 Task: Log work in the project AgileHive for the issue 'Develop a new tool for automated testing of web application security vulnerabilities and penetration testing' spent time as '5w 3d 18h 55m' and remaining time as '2w 3d 3h 57m' and add a flag. Now add the issue to the epic 'IT Access Management'. Log work in the project AgileHive for the issue 'Upgrade the server infrastructure of a web application to improve performance and reliability' spent time as '3w 3d 17h 31m' and remaining time as '2w 1d 4h 50m' and clone the issue. Now add the issue to the epic 'Cloud migration'
Action: Mouse moved to (240, 76)
Screenshot: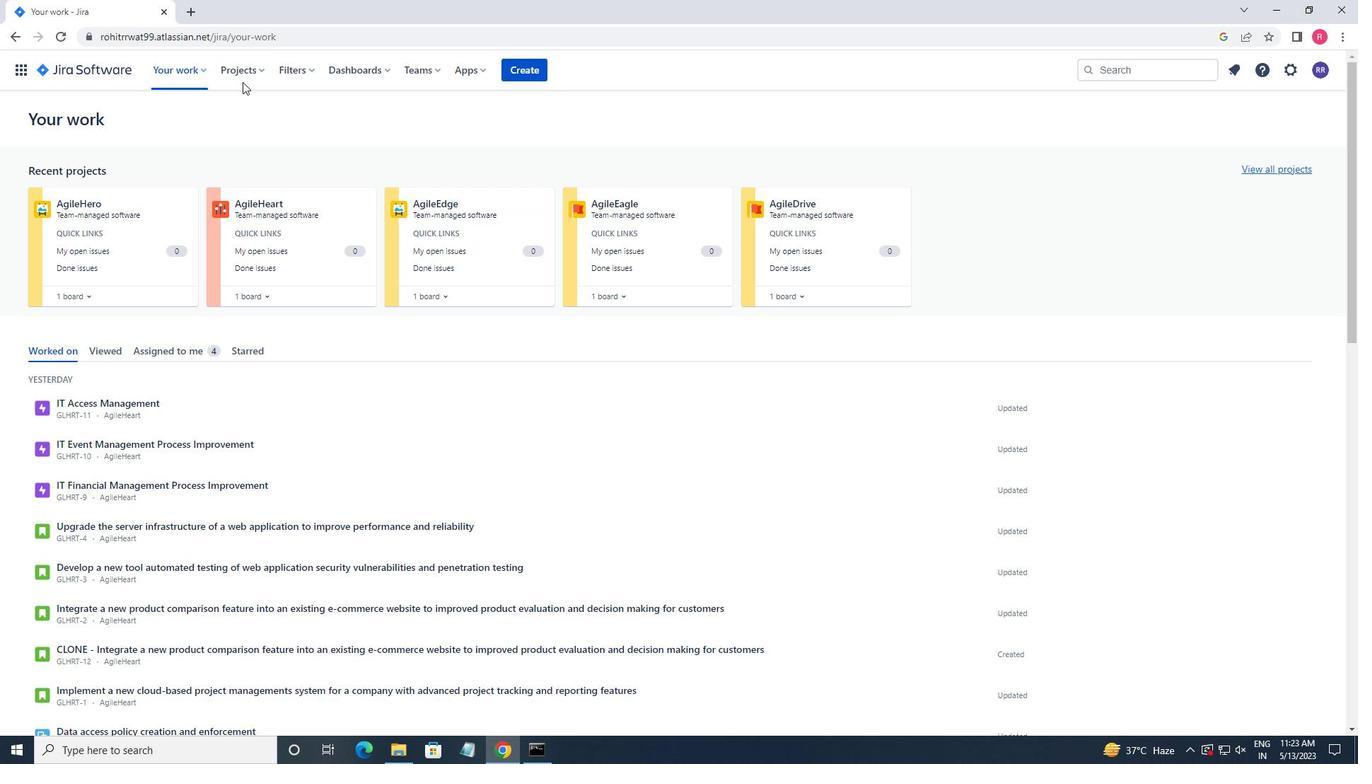 
Action: Mouse pressed left at (240, 76)
Screenshot: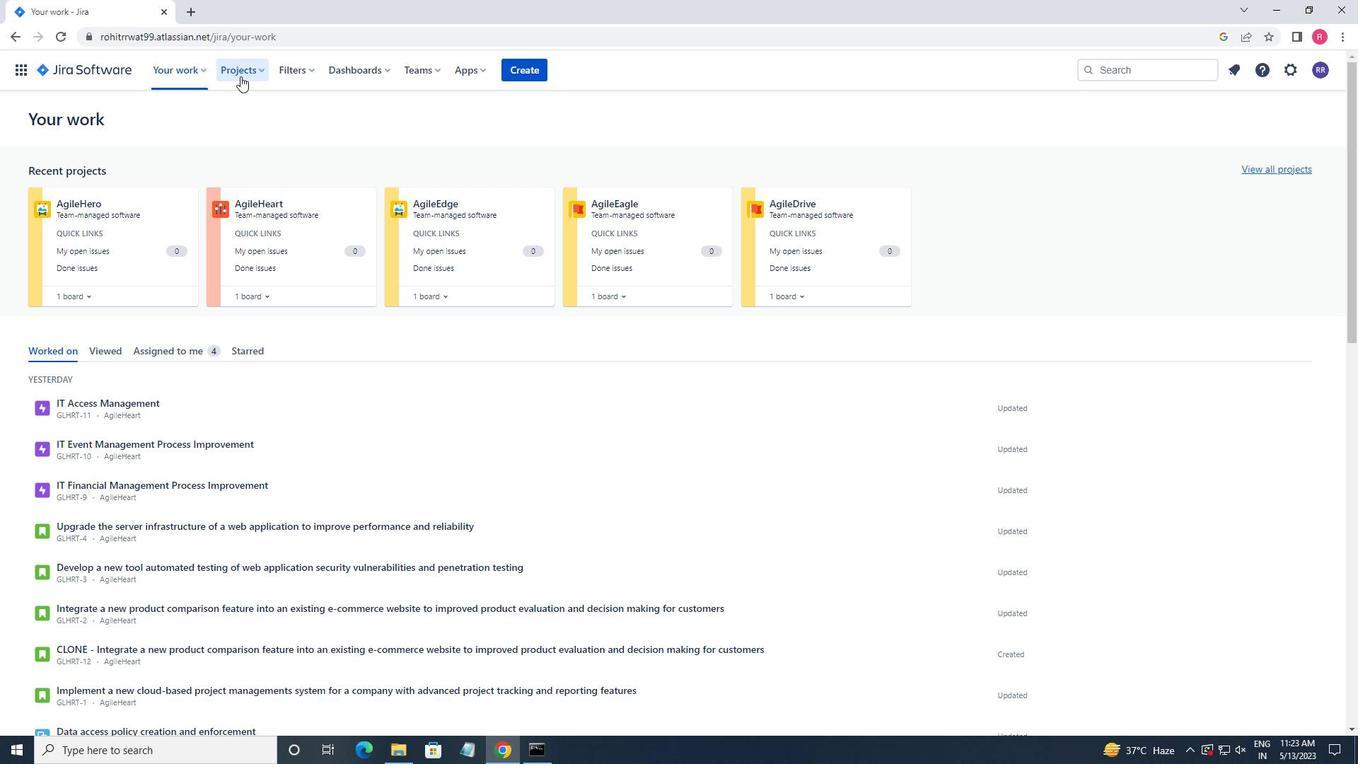 
Action: Mouse moved to (274, 133)
Screenshot: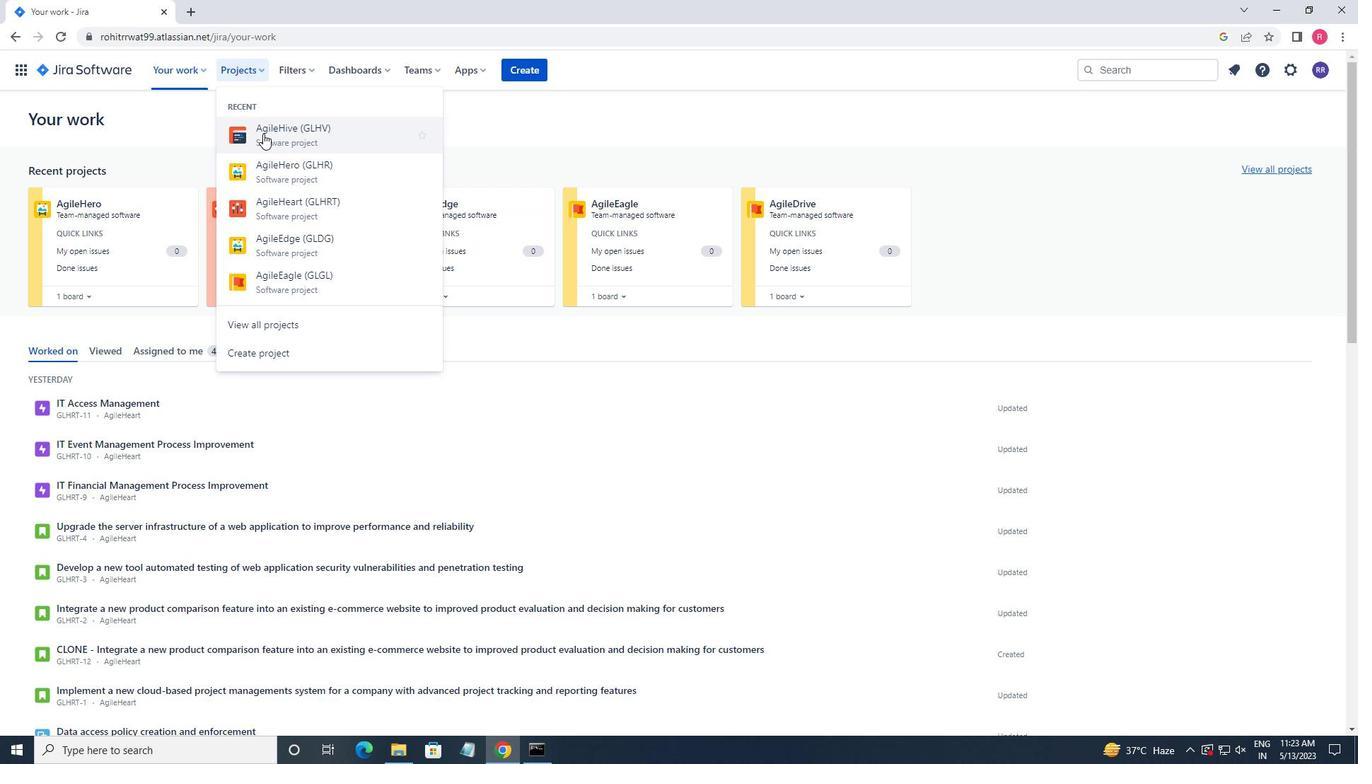 
Action: Mouse pressed left at (274, 133)
Screenshot: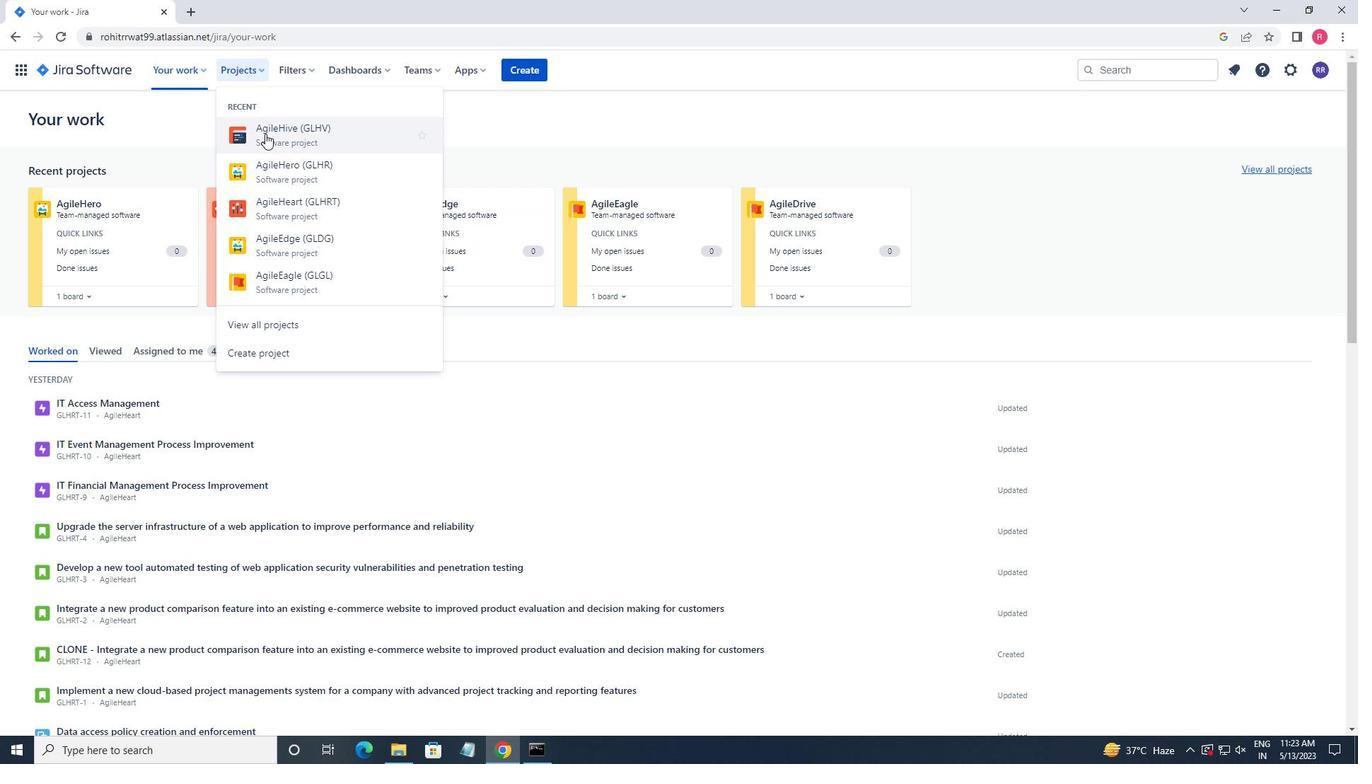 
Action: Mouse moved to (70, 222)
Screenshot: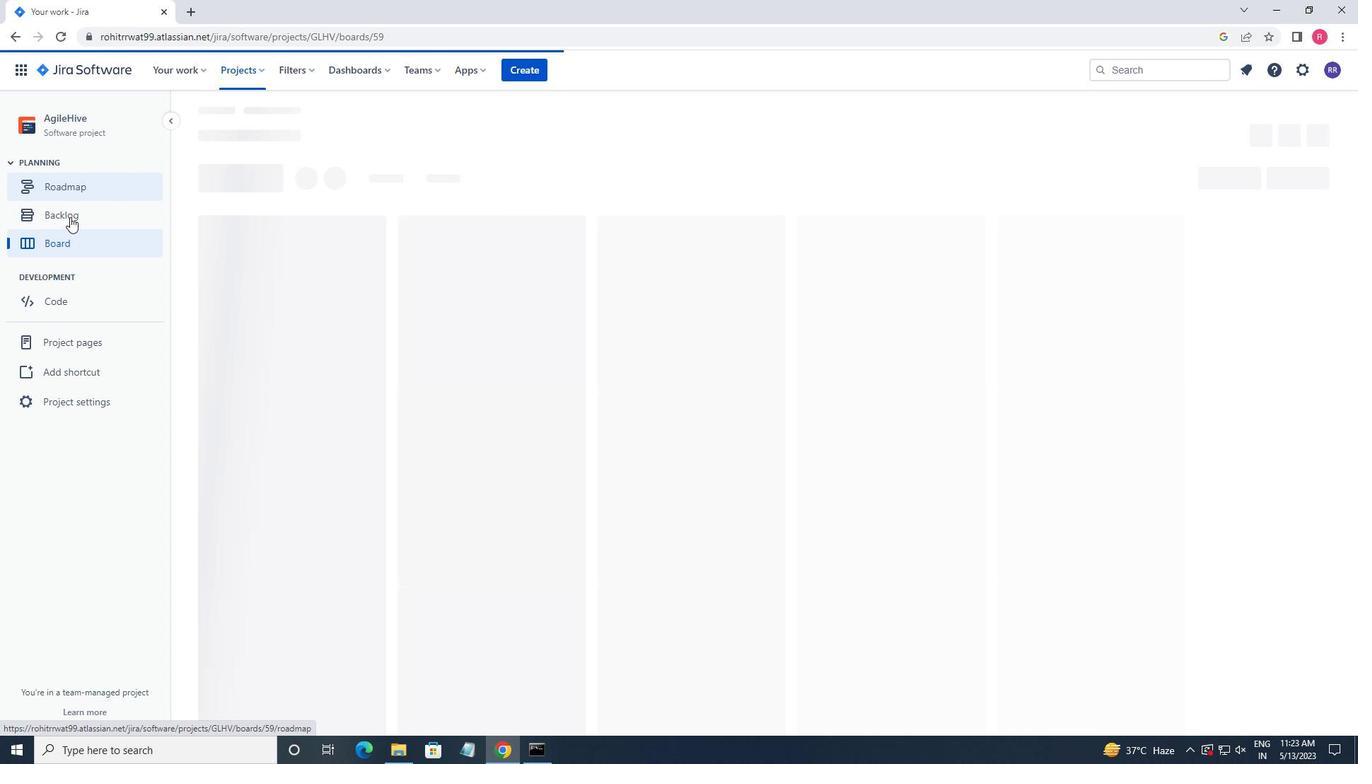 
Action: Mouse pressed left at (70, 222)
Screenshot: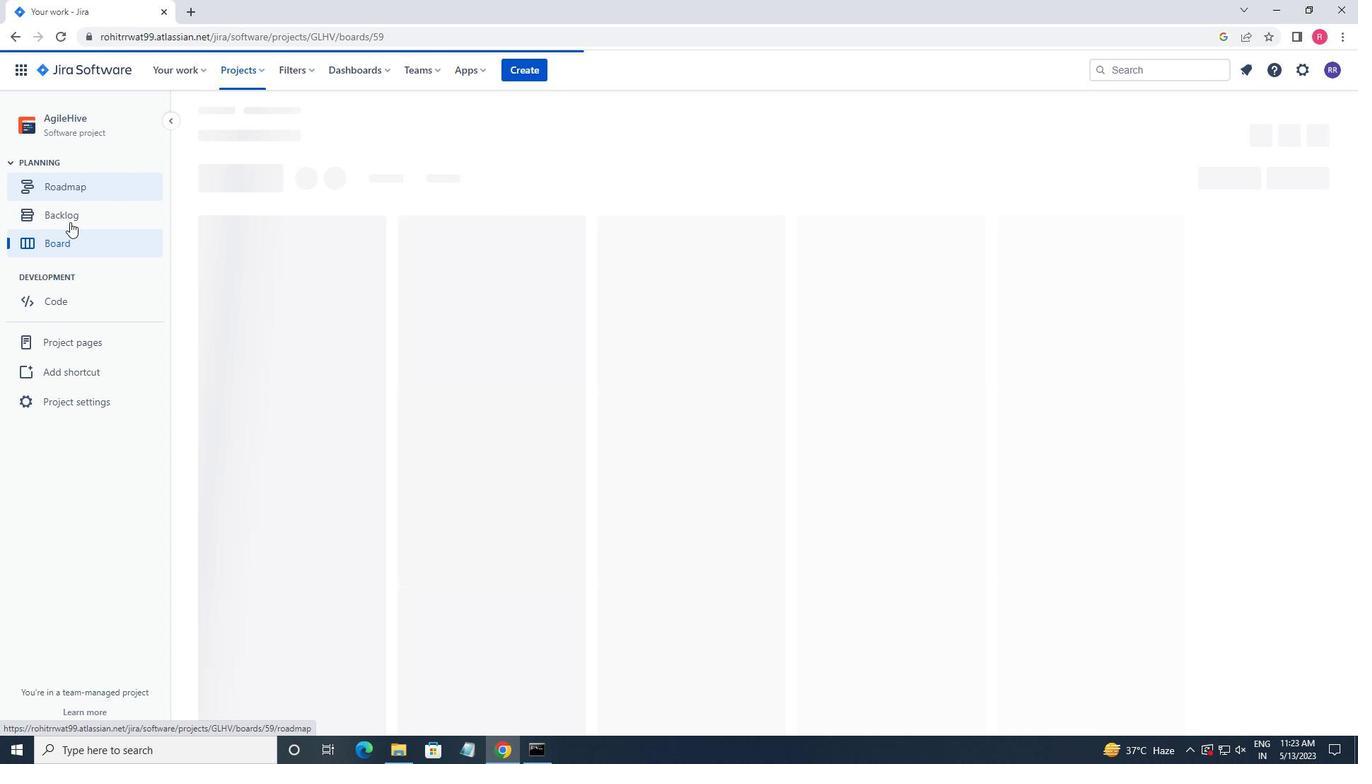 
Action: Mouse moved to (622, 377)
Screenshot: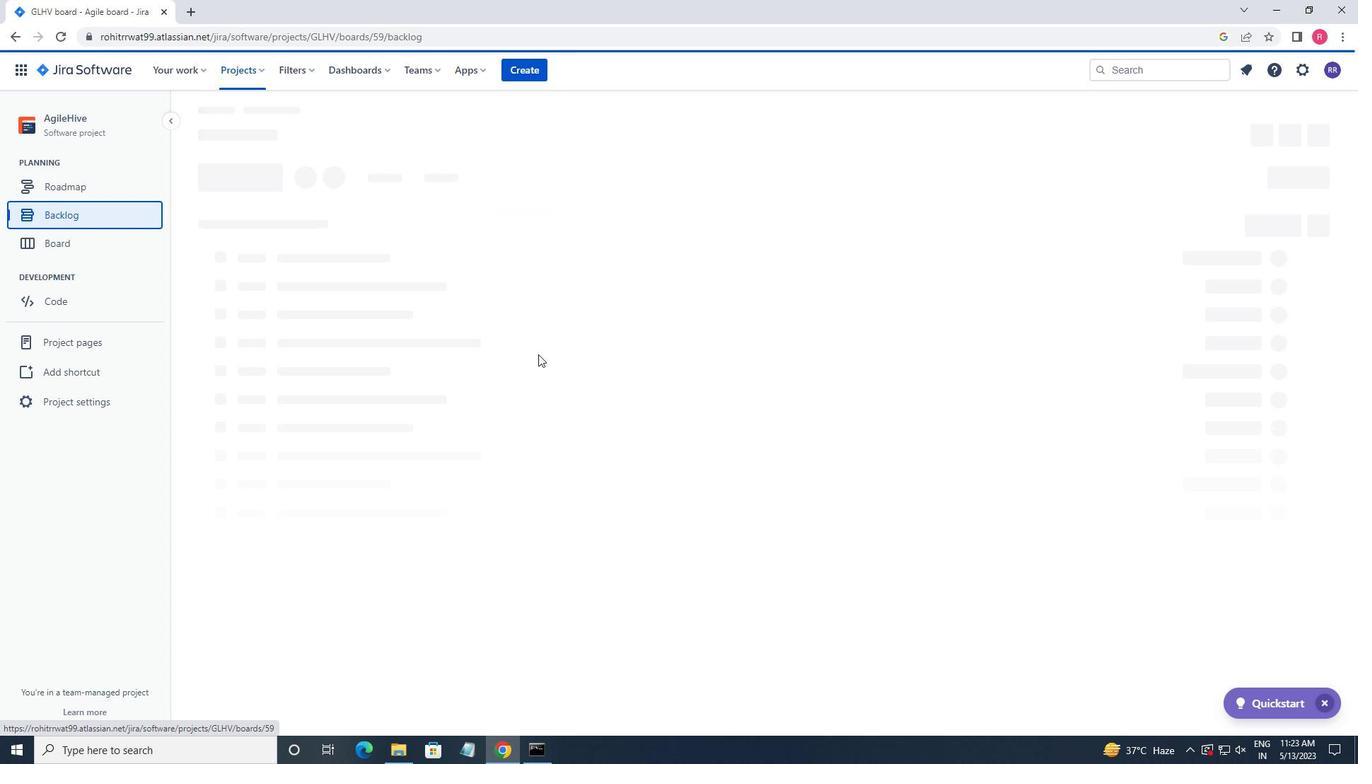 
Action: Mouse scrolled (622, 376) with delta (0, 0)
Screenshot: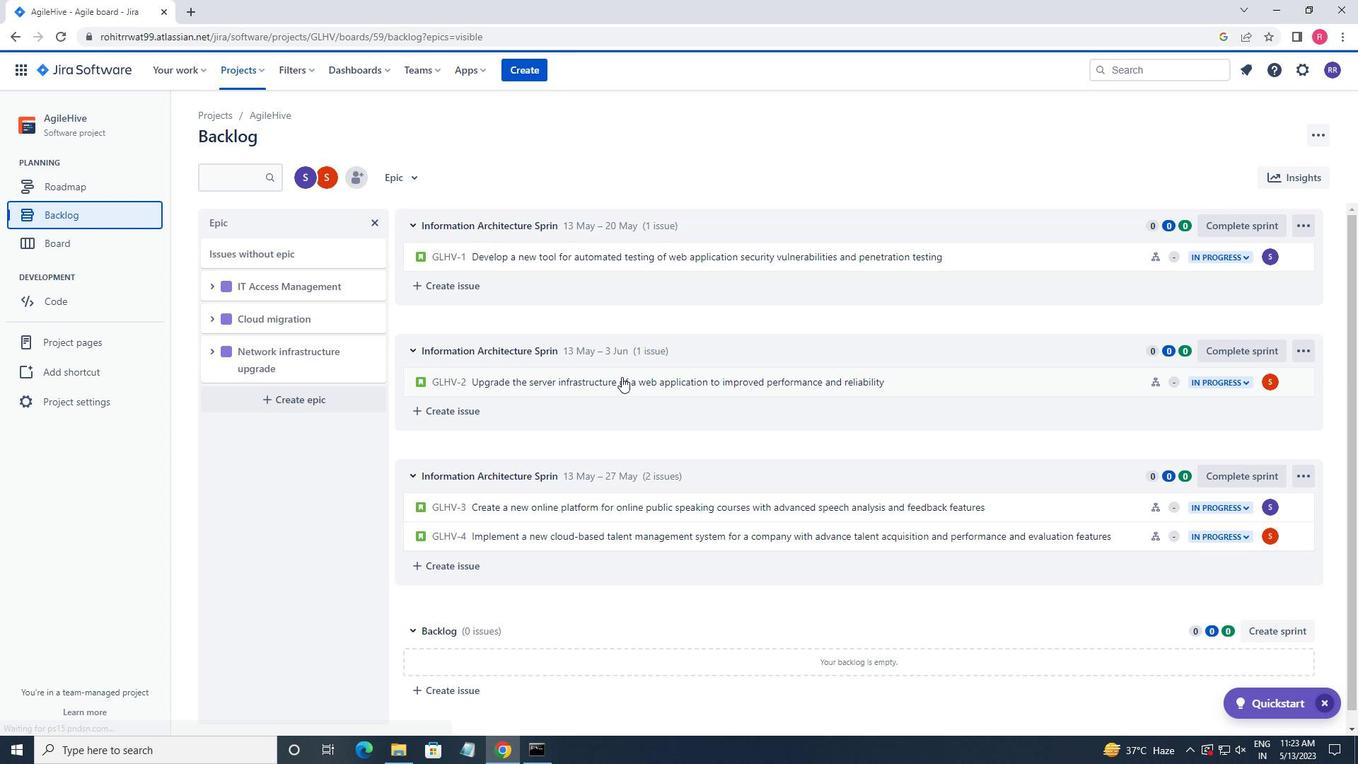 
Action: Mouse scrolled (622, 376) with delta (0, 0)
Screenshot: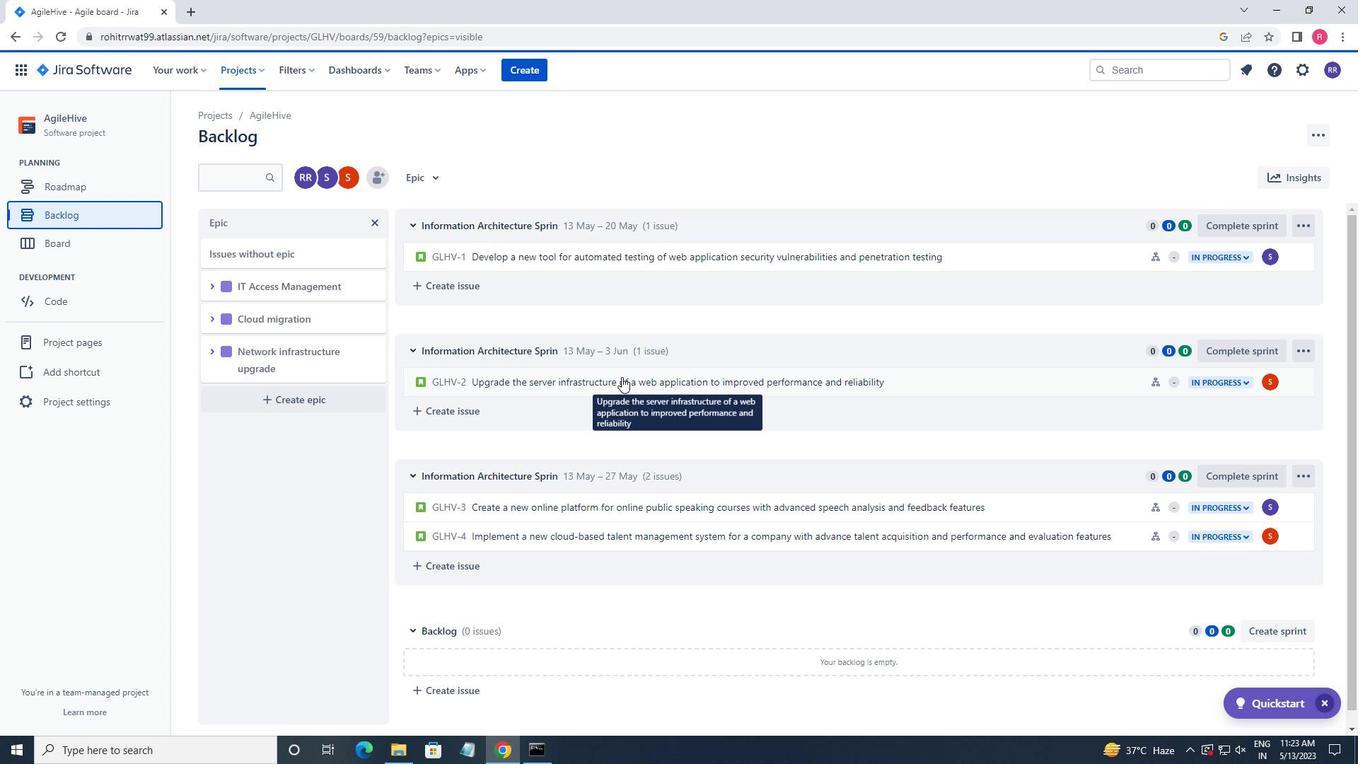 
Action: Mouse scrolled (622, 376) with delta (0, 0)
Screenshot: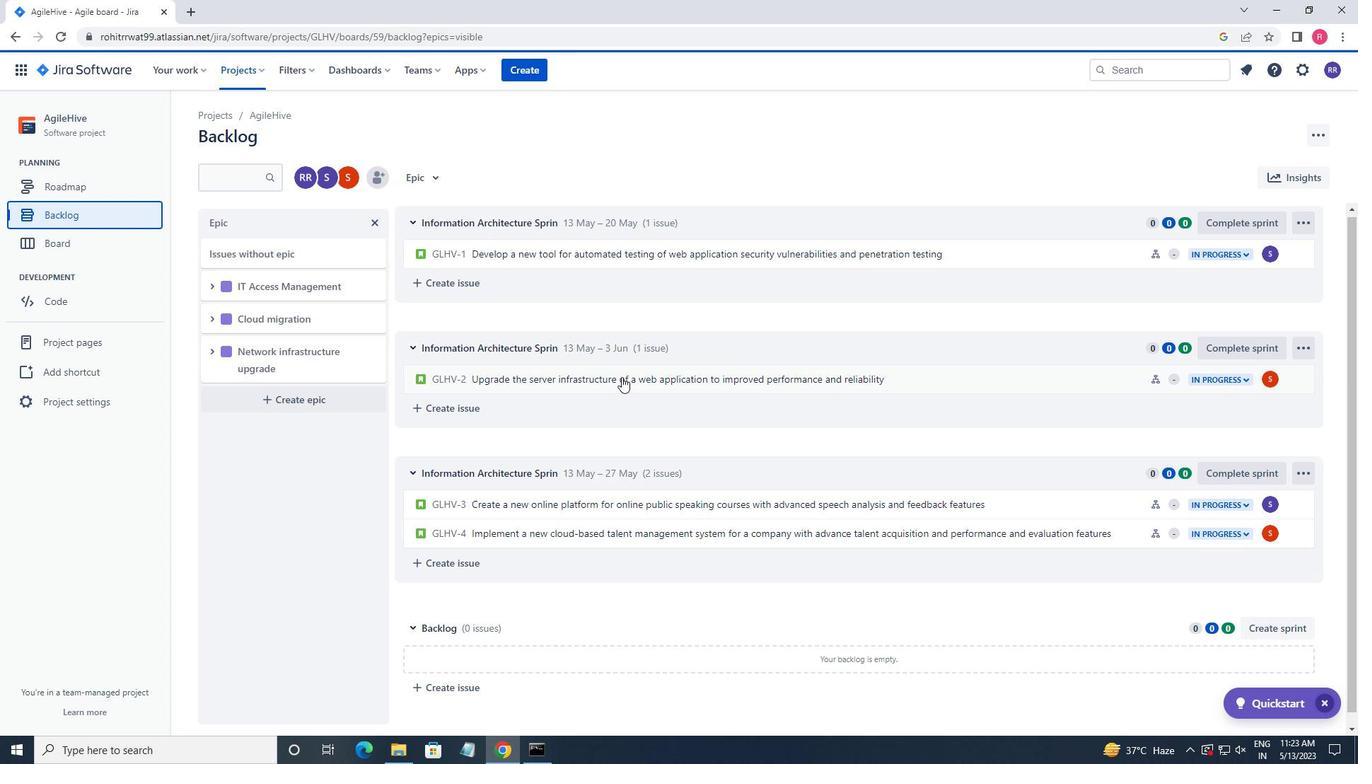 
Action: Mouse scrolled (622, 376) with delta (0, 0)
Screenshot: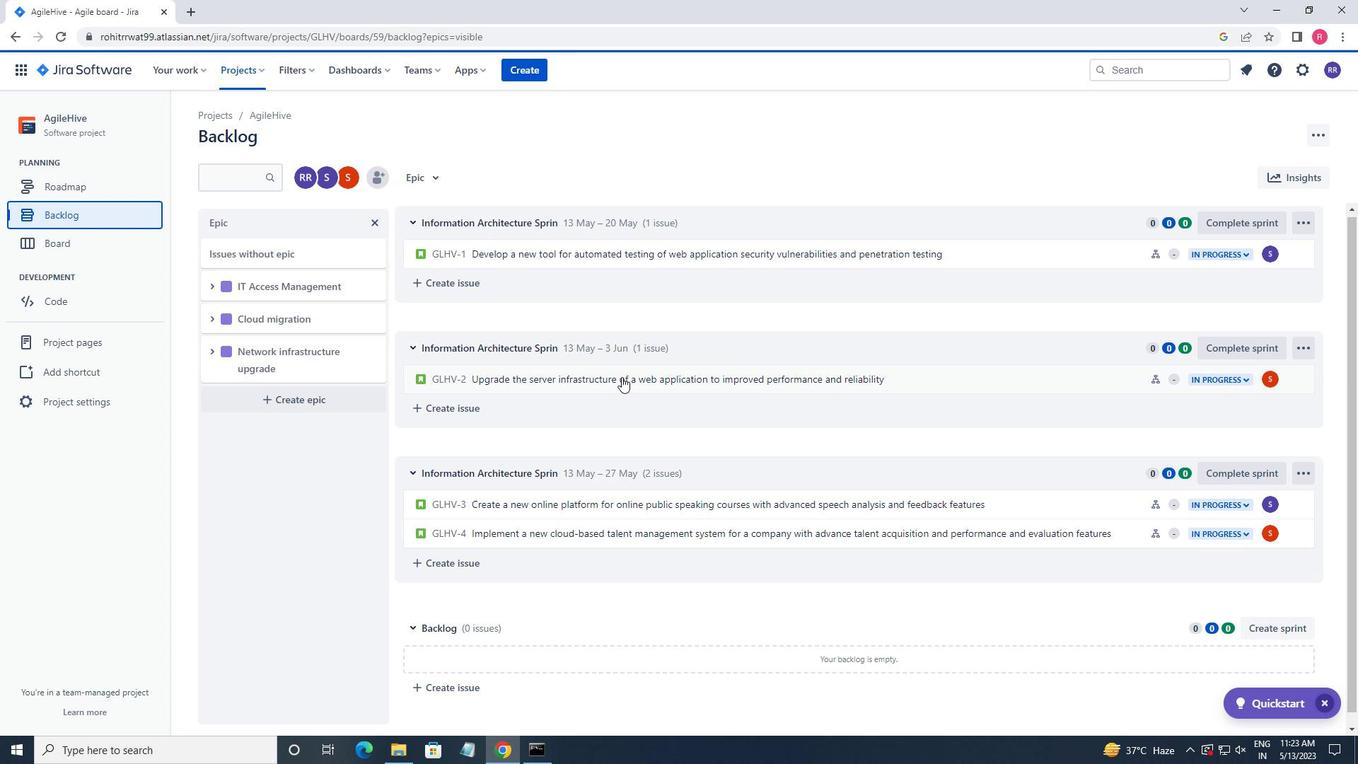 
Action: Mouse scrolled (622, 376) with delta (0, 0)
Screenshot: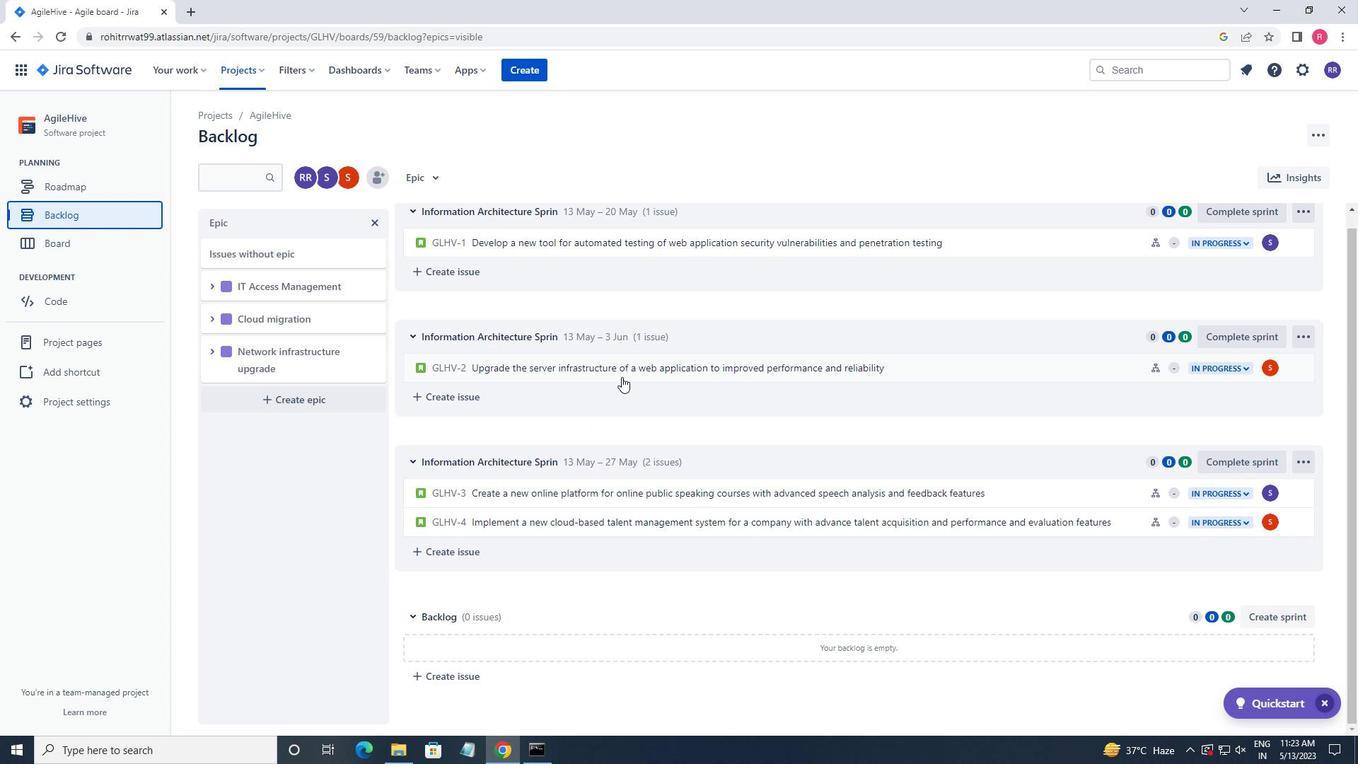 
Action: Mouse scrolled (622, 376) with delta (0, 0)
Screenshot: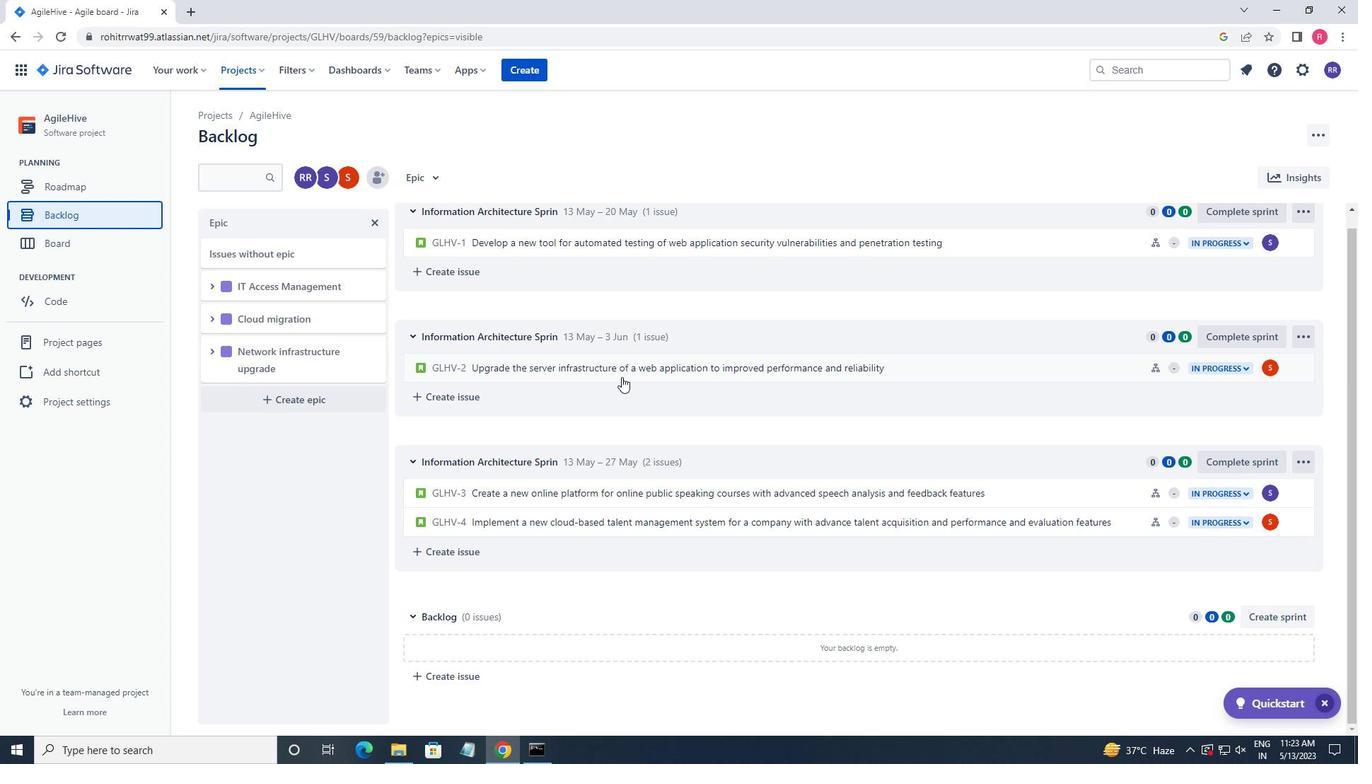 
Action: Mouse moved to (1084, 249)
Screenshot: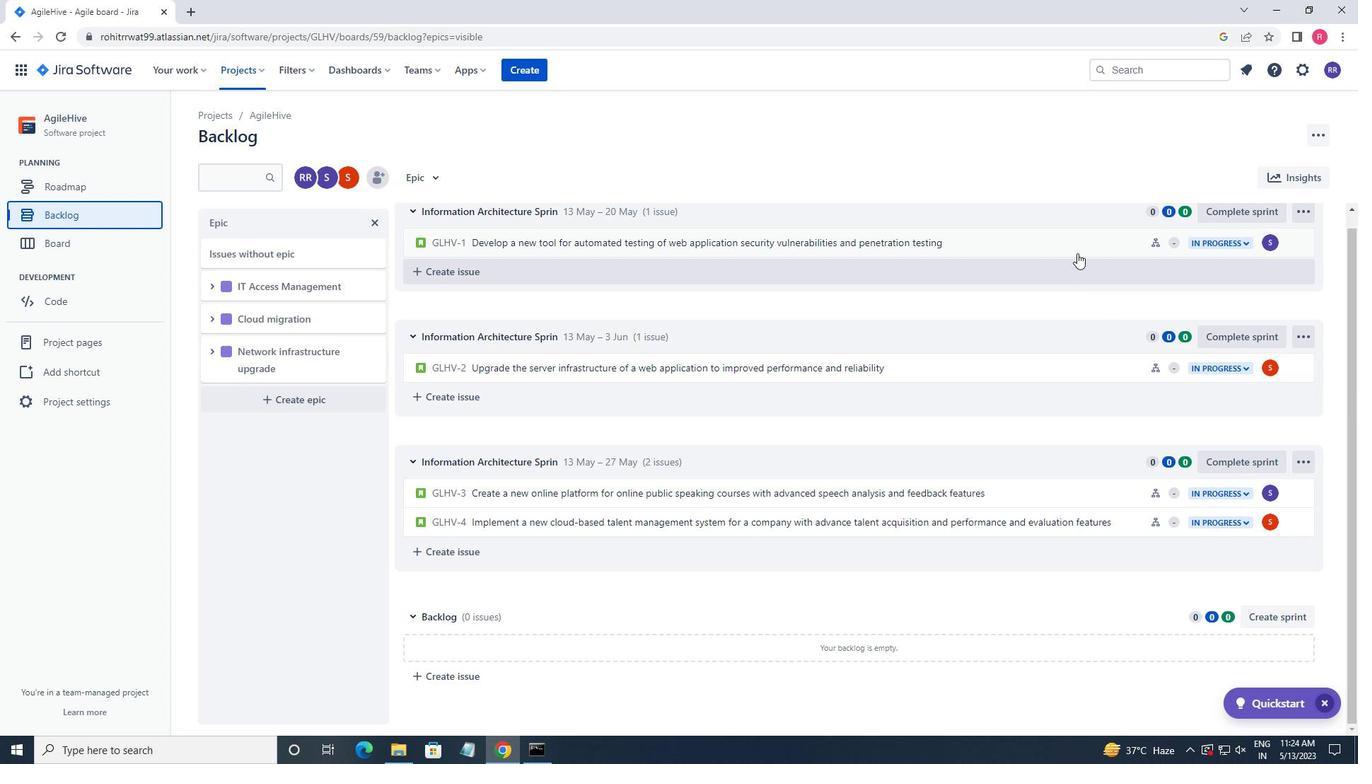 
Action: Mouse pressed left at (1084, 249)
Screenshot: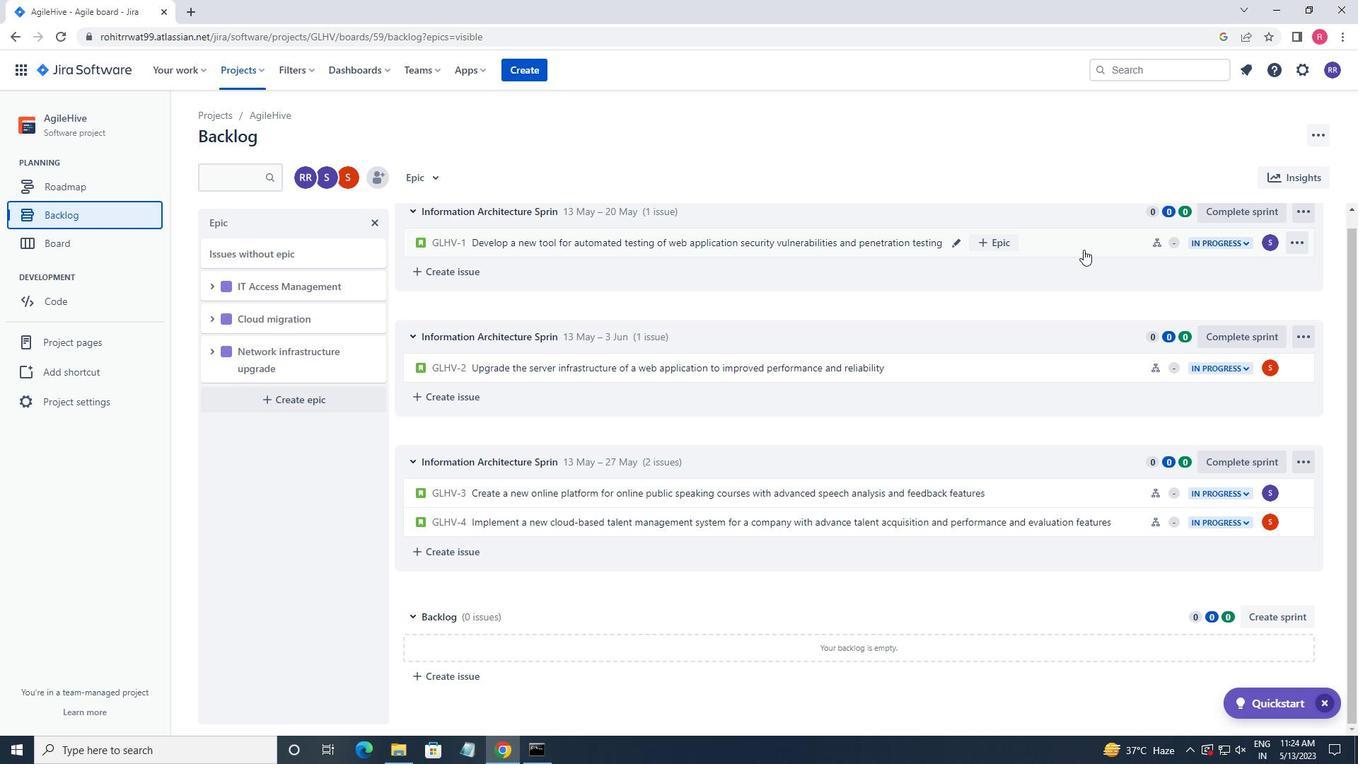 
Action: Mouse moved to (1289, 218)
Screenshot: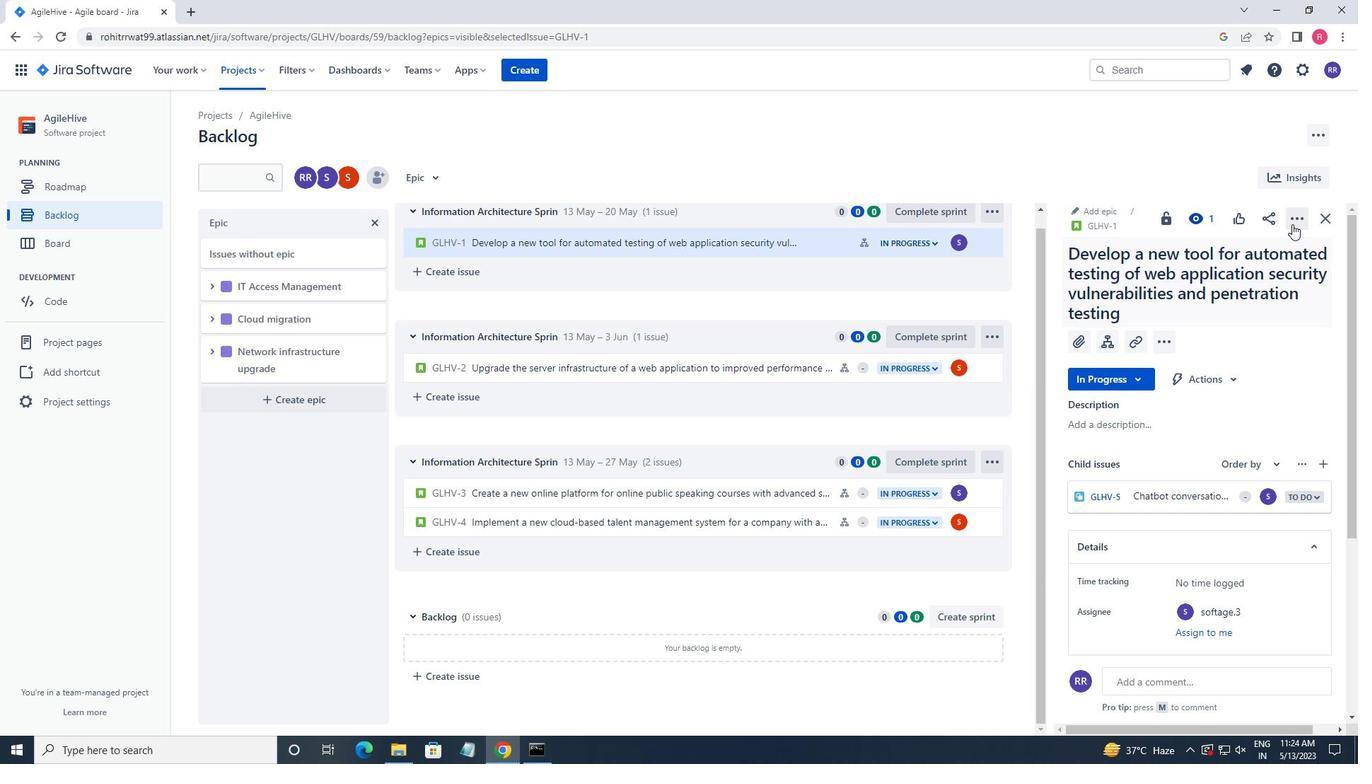 
Action: Mouse pressed left at (1289, 218)
Screenshot: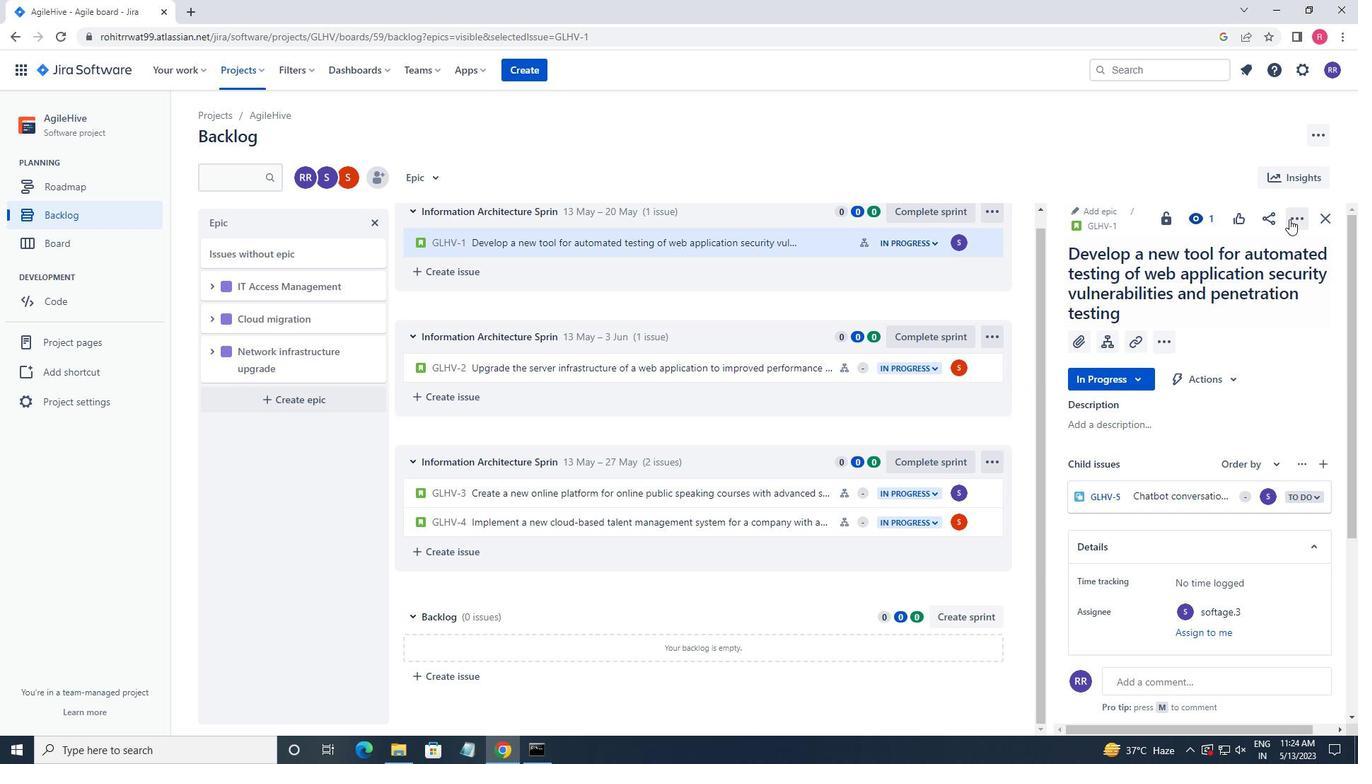 
Action: Mouse moved to (1234, 267)
Screenshot: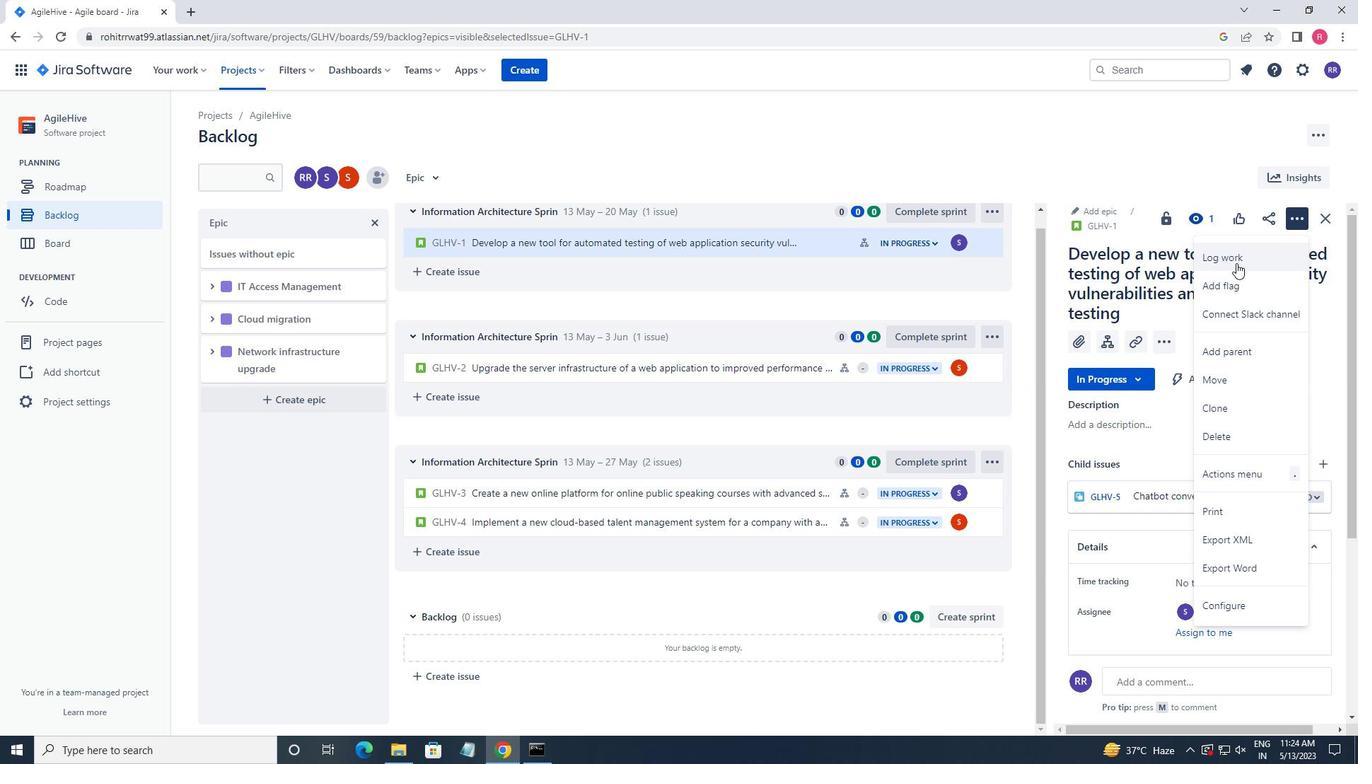 
Action: Mouse pressed left at (1234, 267)
Screenshot: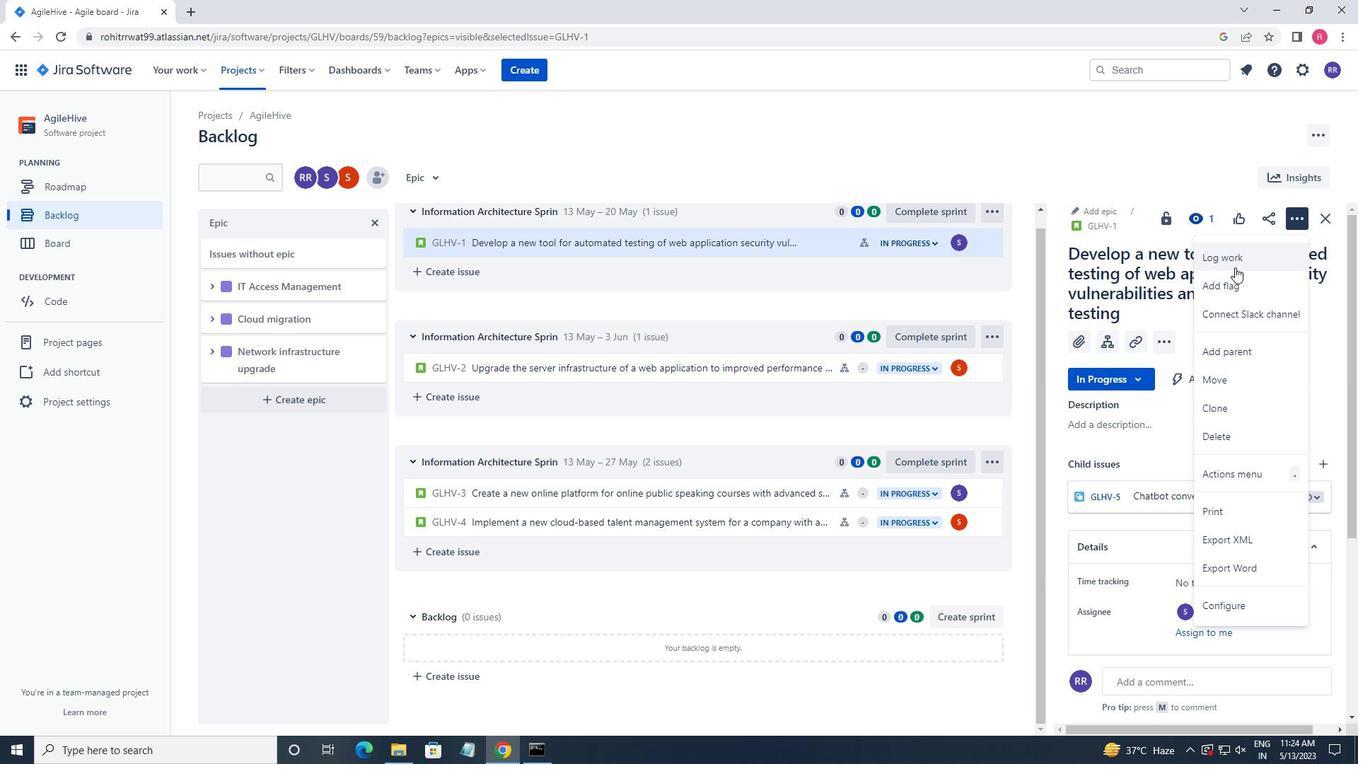 
Action: Key pressed 5w<Key.space><Key.space>3d<Key.space>18h<Key.space>55m<Key.tab>
Screenshot: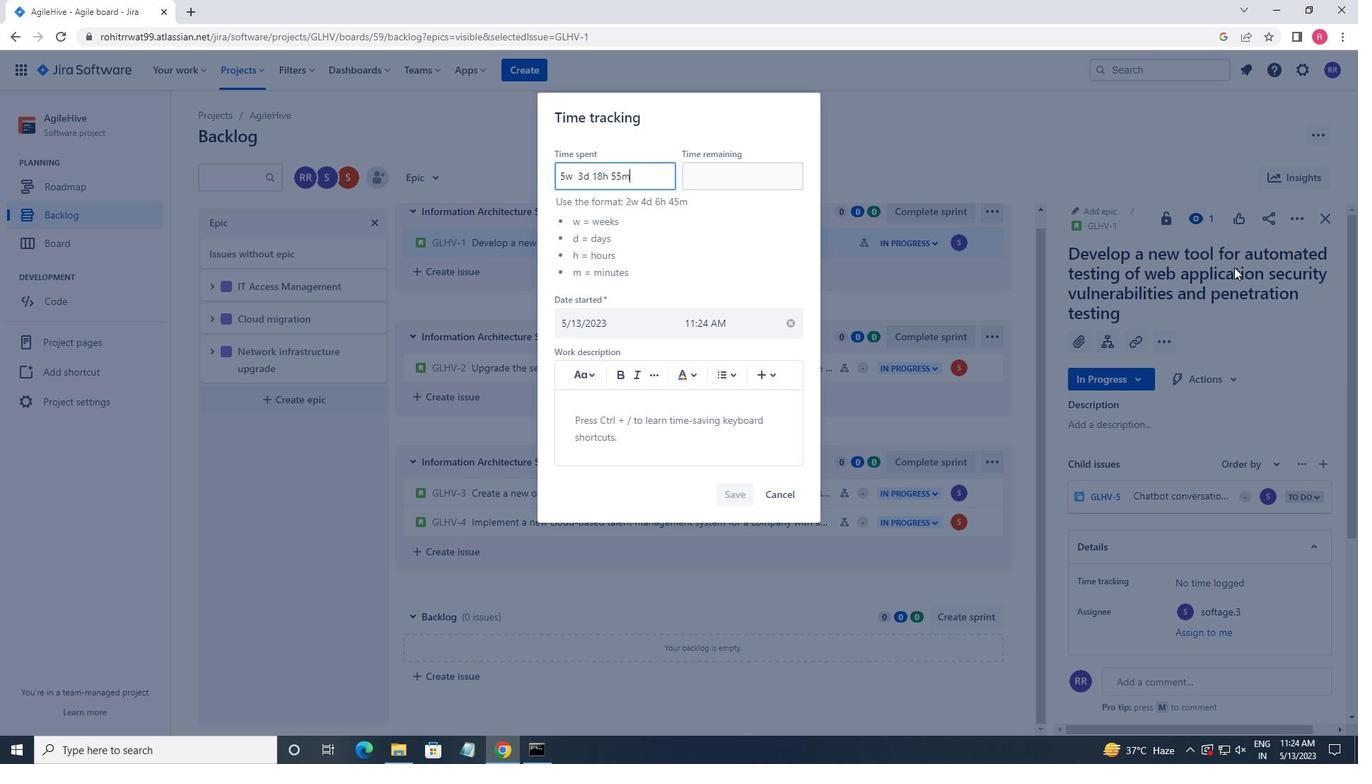 
Action: Mouse moved to (576, 178)
Screenshot: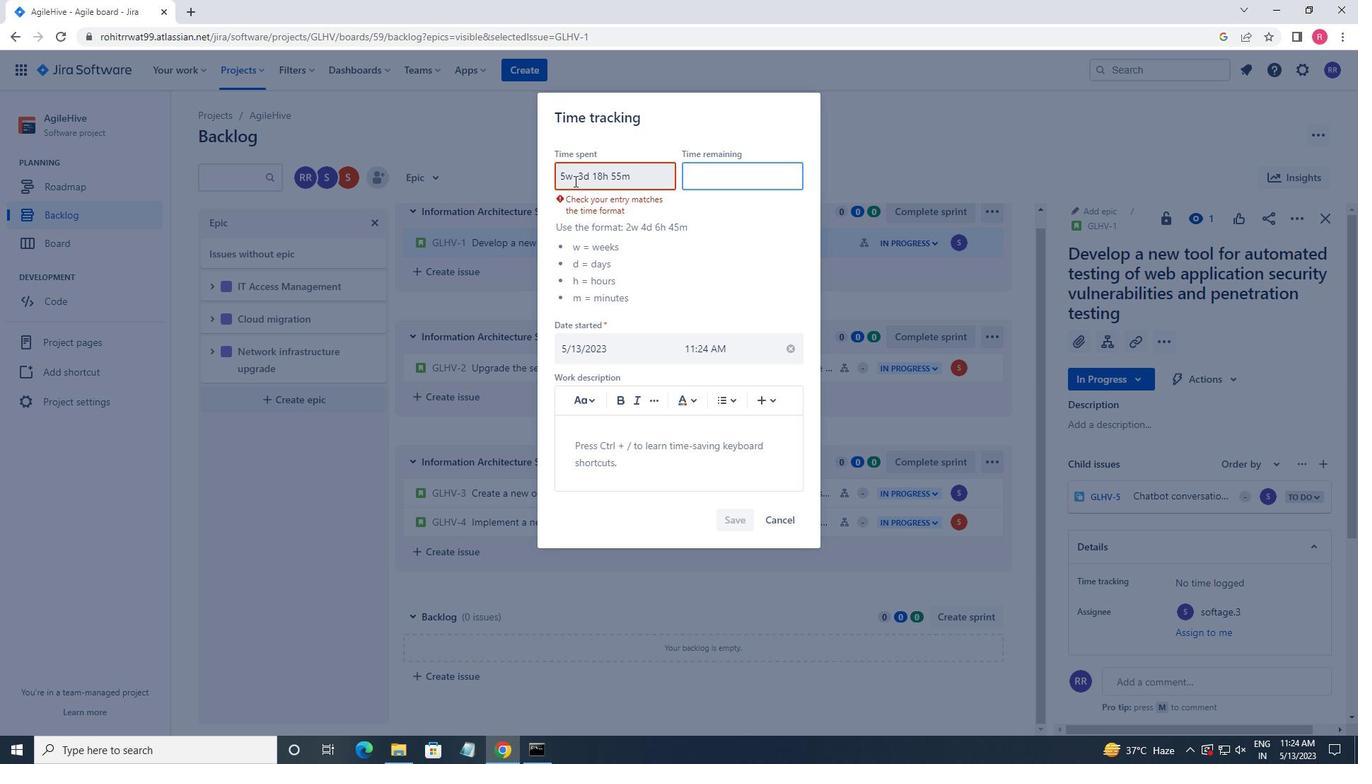 
Action: Mouse pressed left at (576, 178)
Screenshot: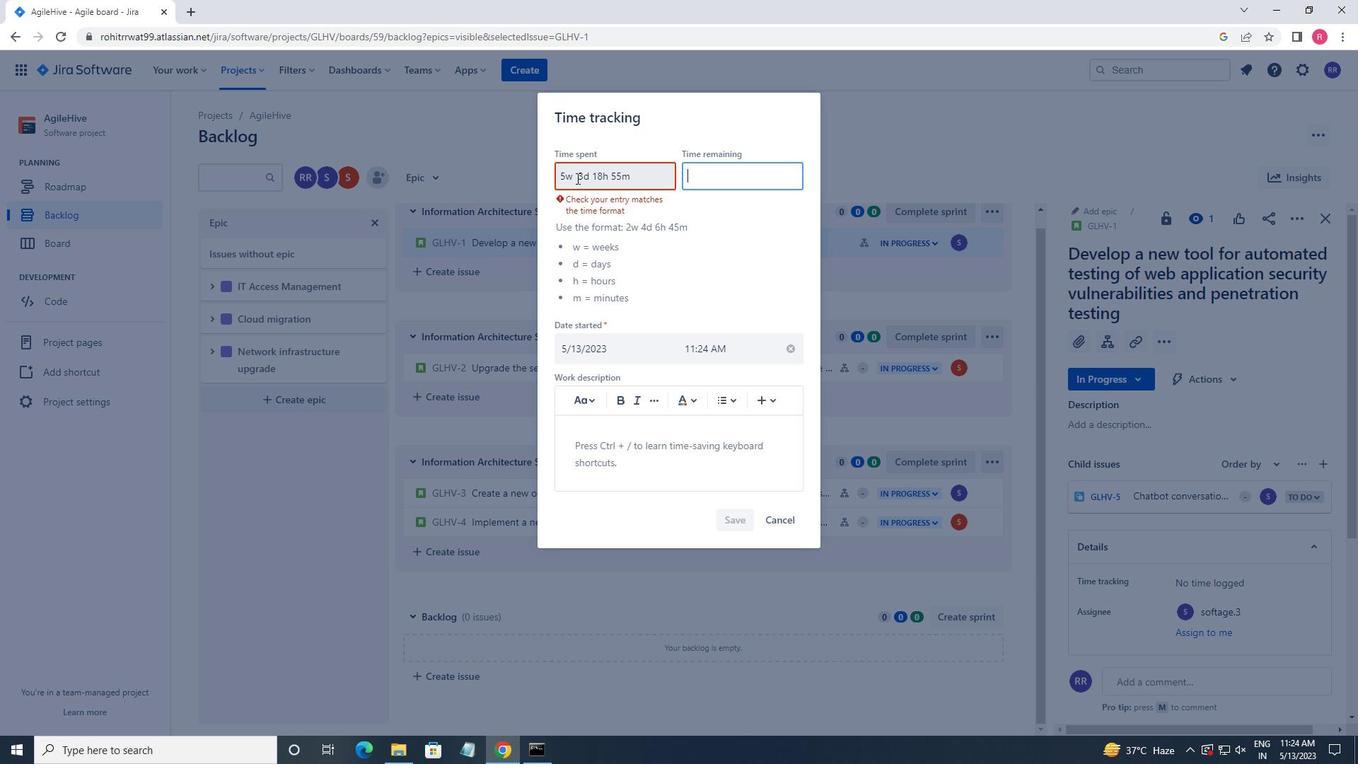 
Action: Mouse moved to (580, 178)
Screenshot: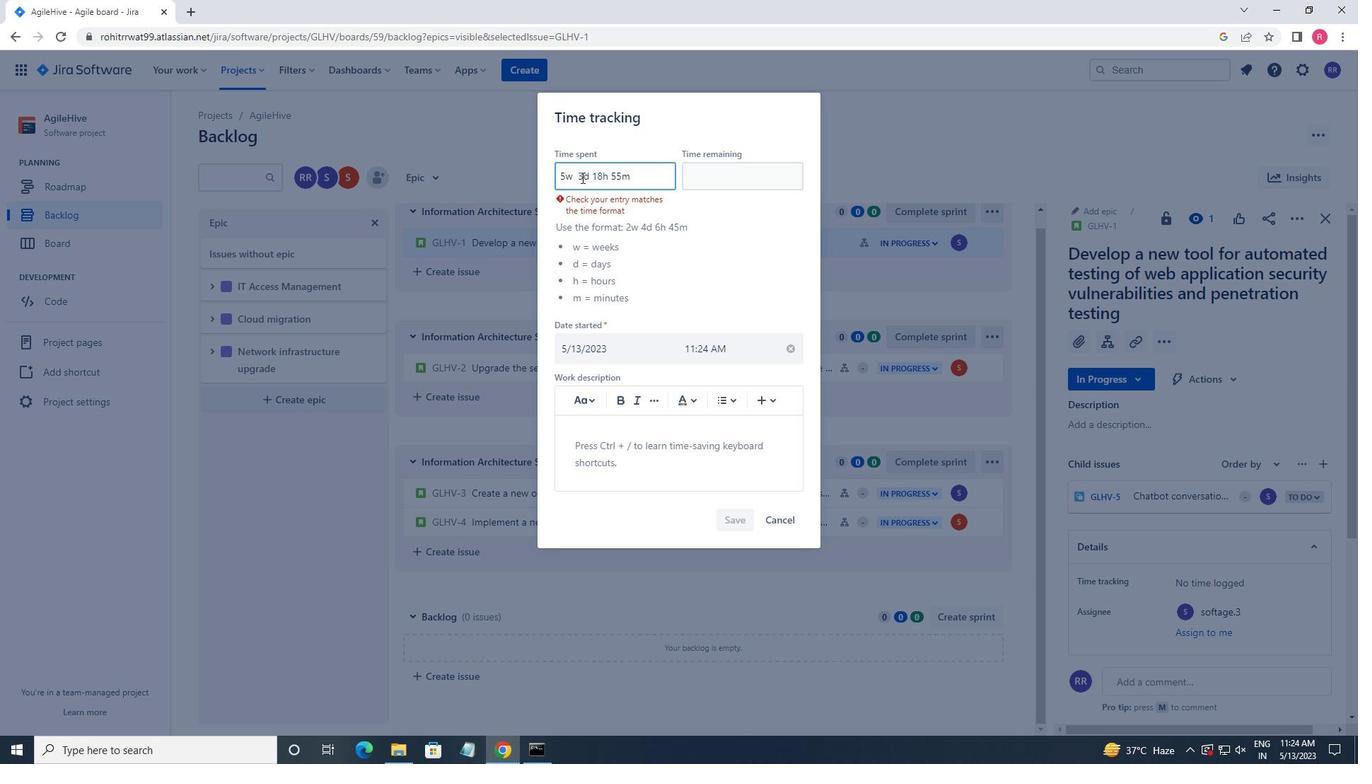 
Action: Key pressed <Key.backspace>
Screenshot: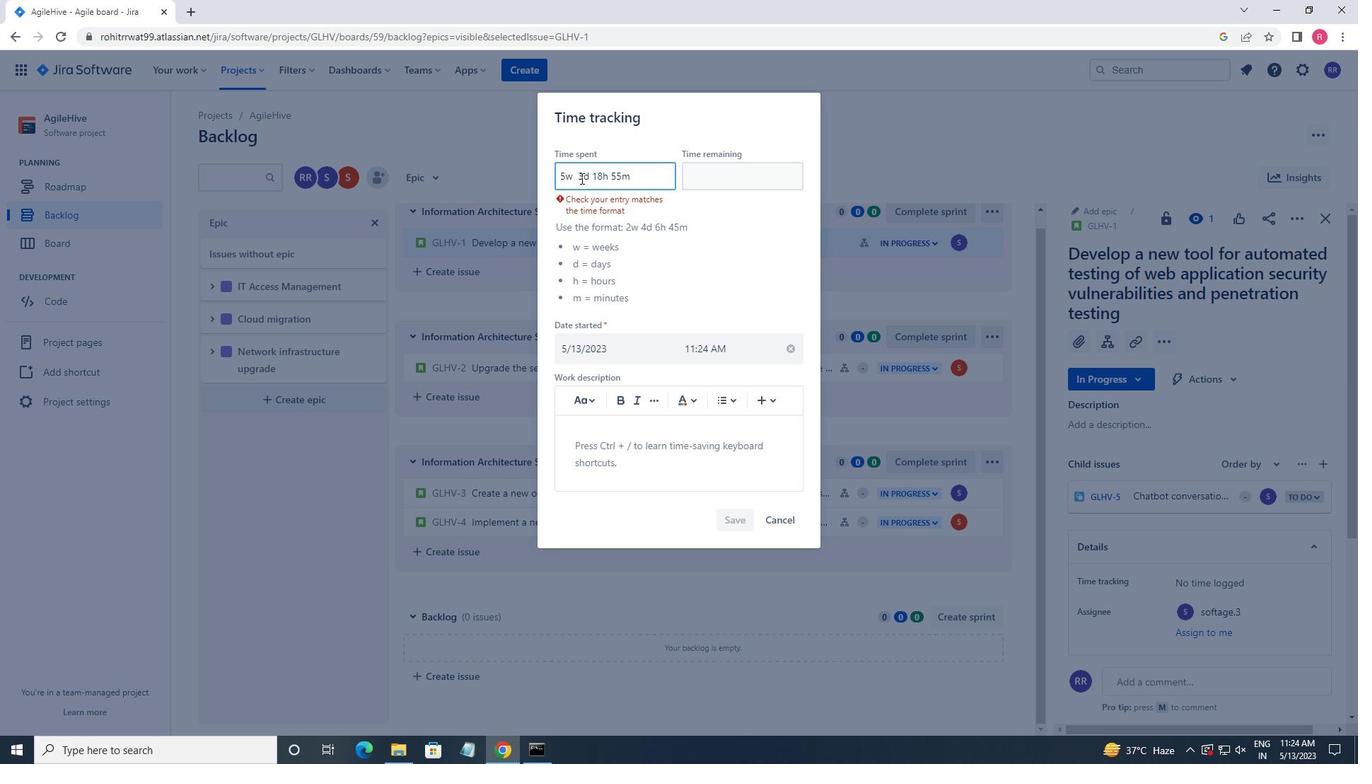 
Action: Mouse moved to (711, 195)
Screenshot: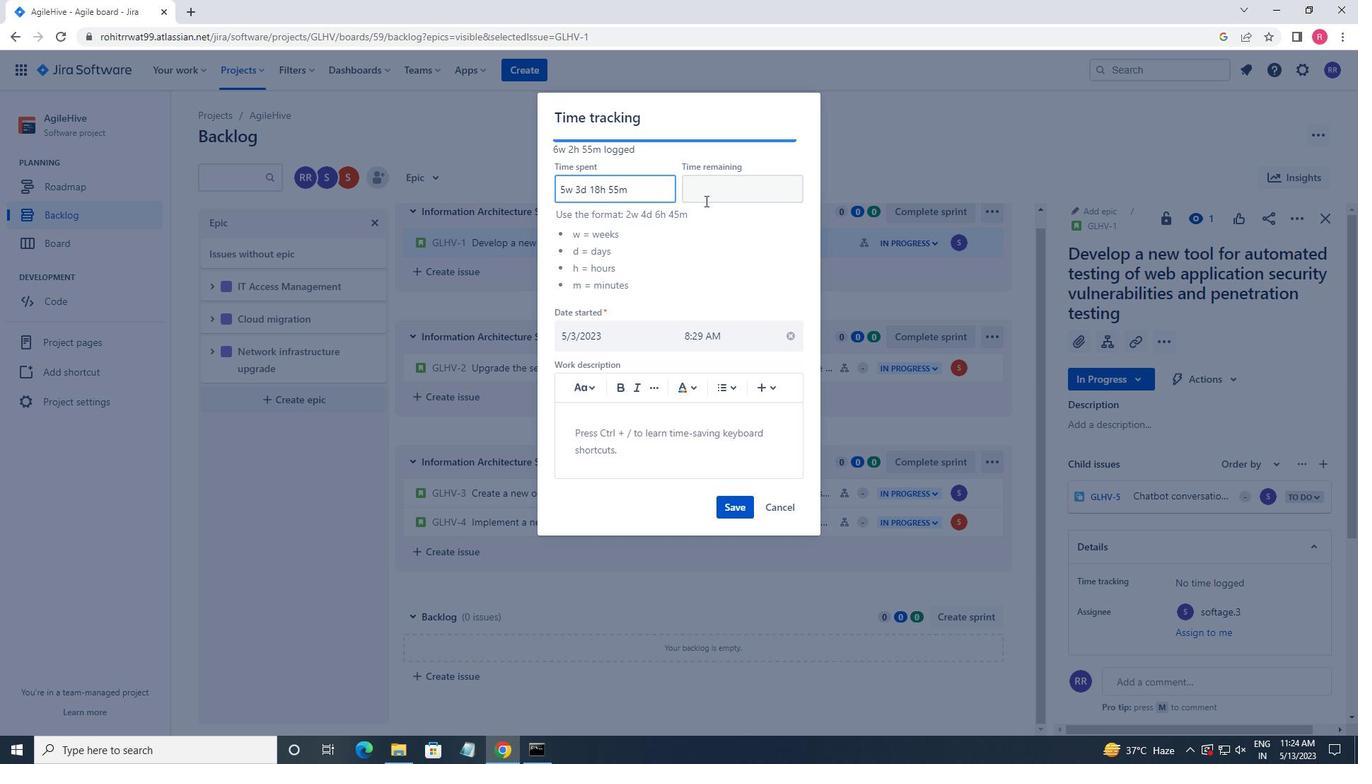 
Action: Mouse pressed left at (711, 195)
Screenshot: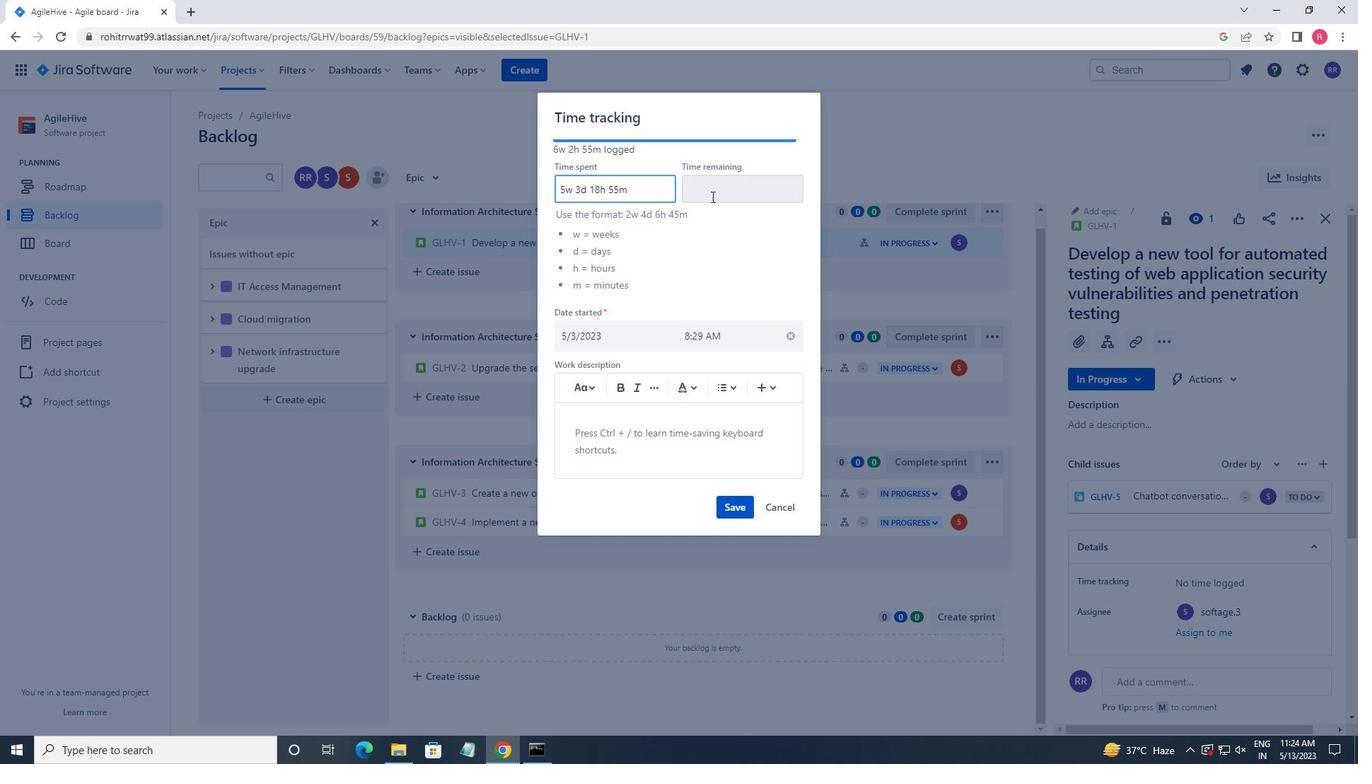 
Action: Key pressed 2w<Key.space>3d<Key.space>3h<Key.space>57m
Screenshot: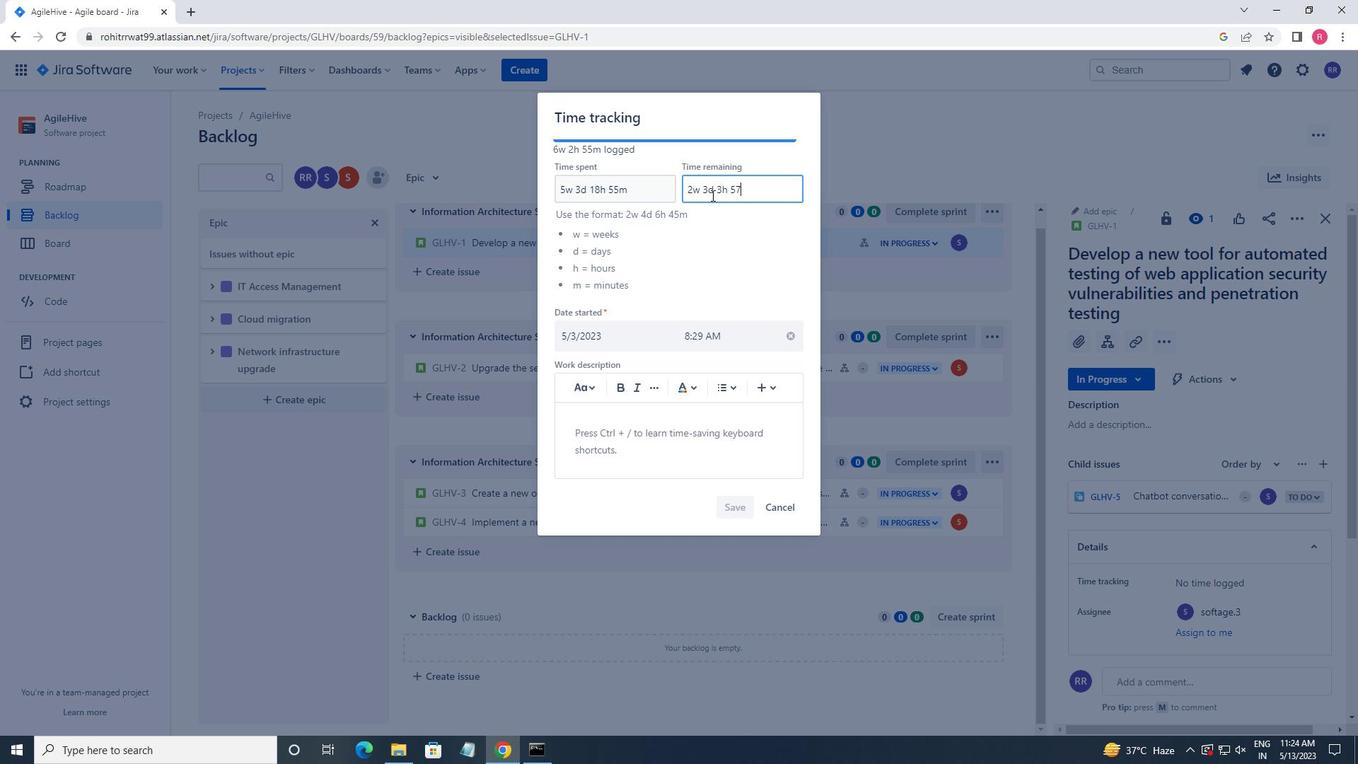 
Action: Mouse moved to (738, 510)
Screenshot: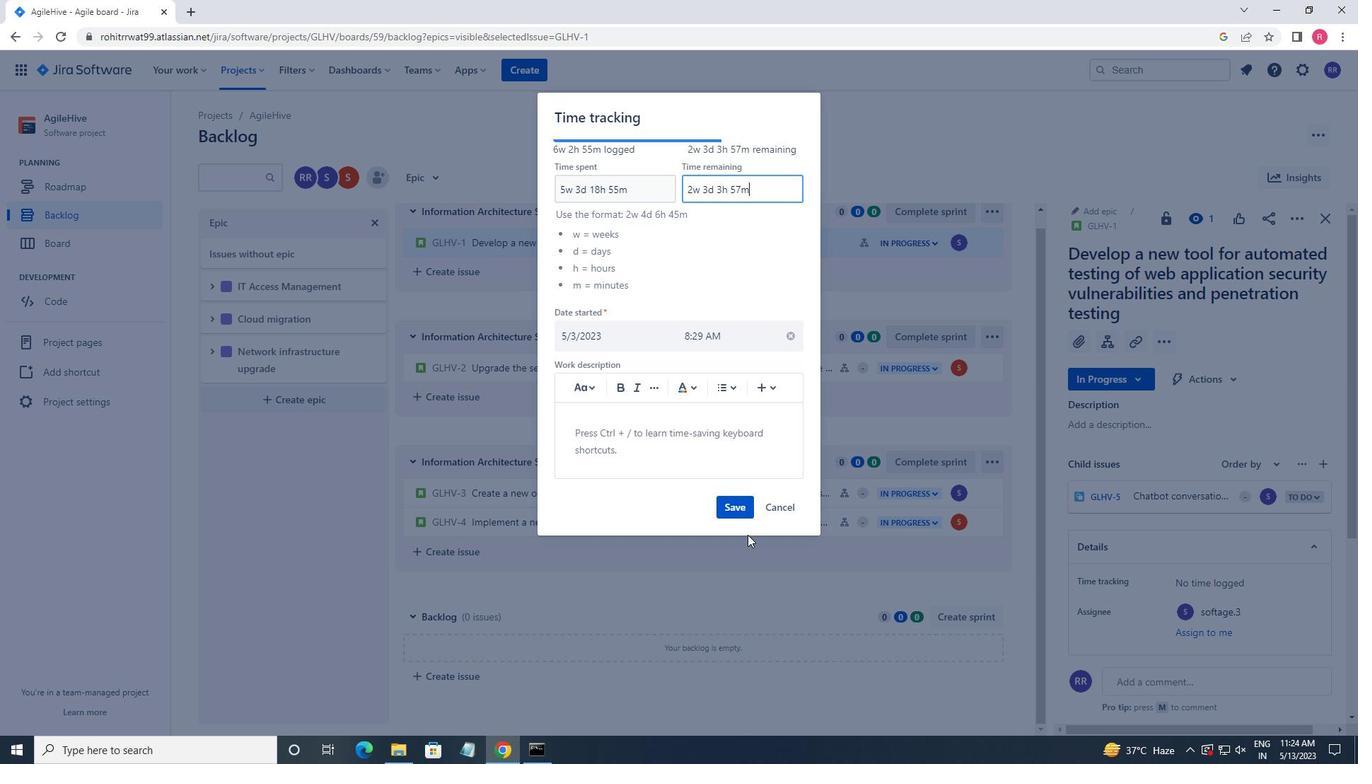 
Action: Mouse pressed left at (738, 510)
Screenshot: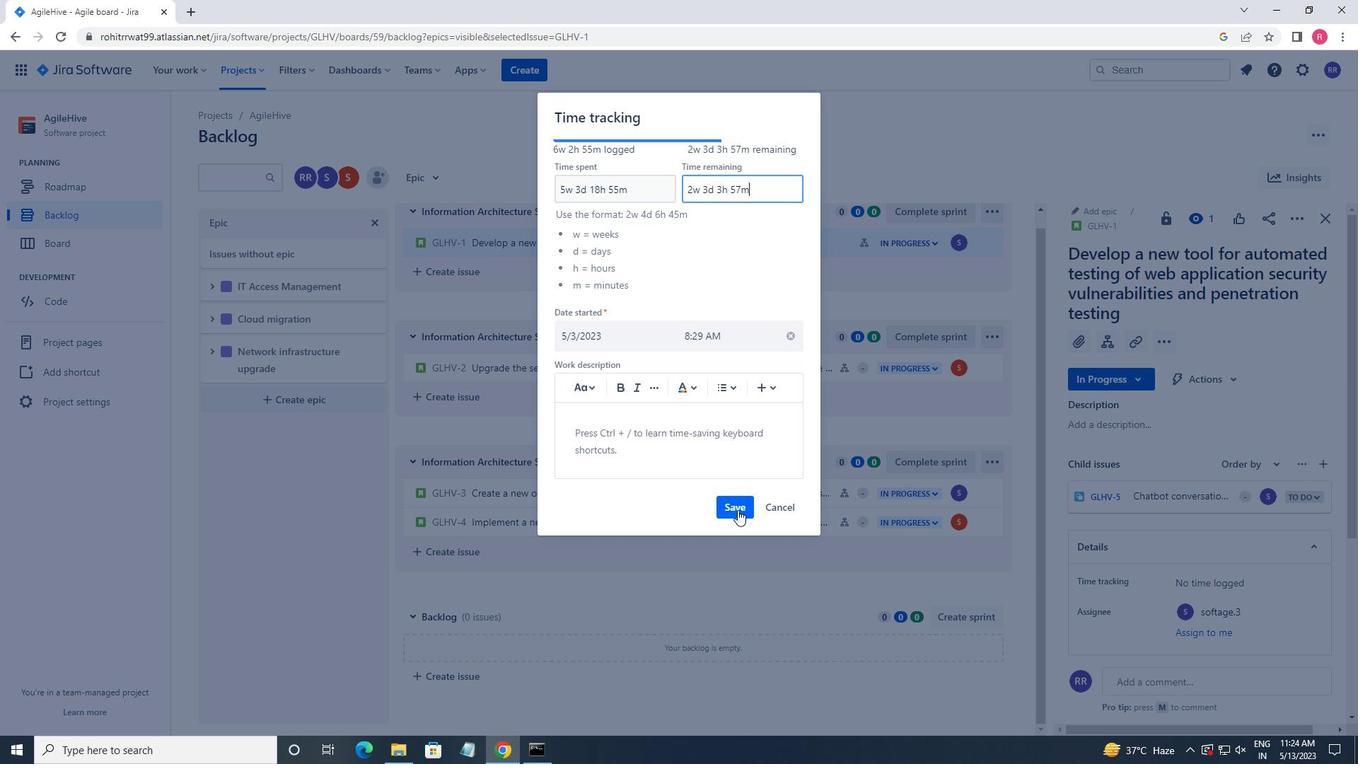 
Action: Mouse moved to (1299, 218)
Screenshot: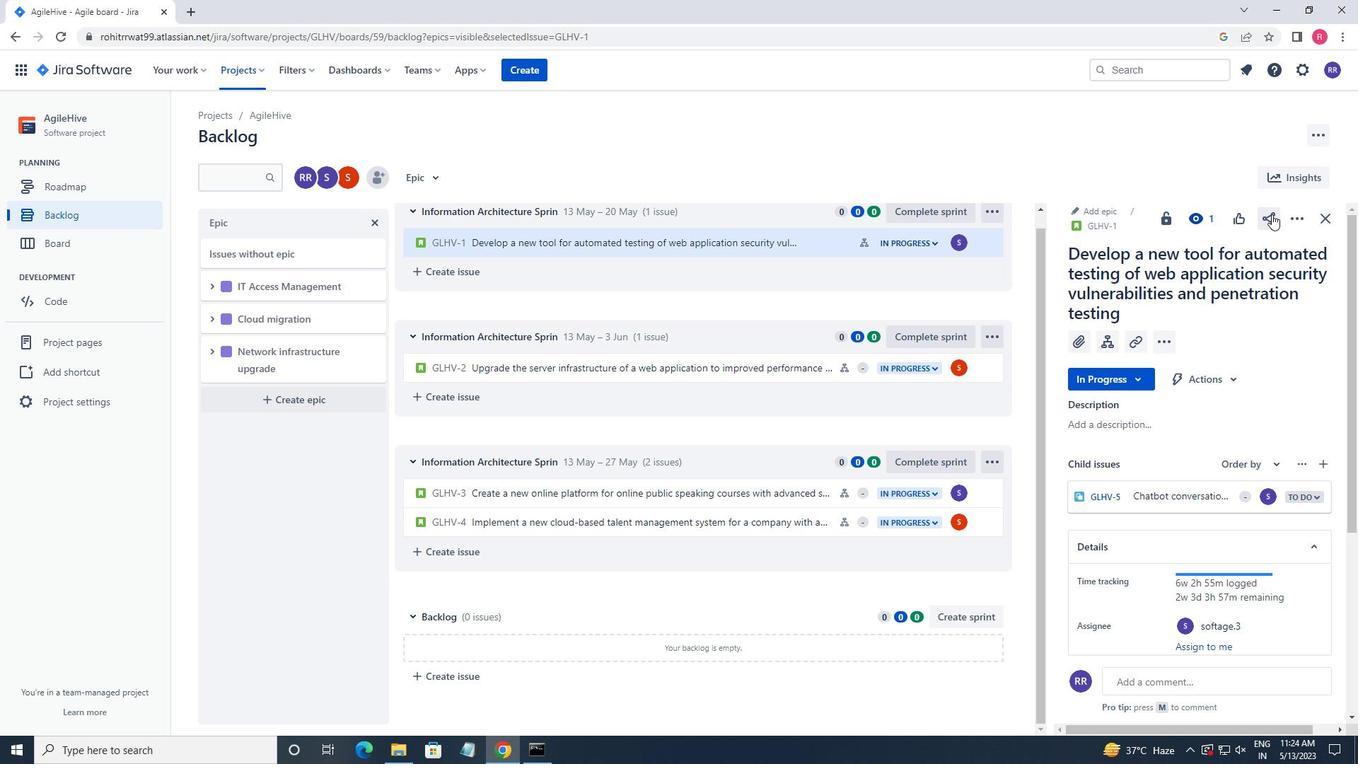 
Action: Mouse pressed left at (1299, 218)
Screenshot: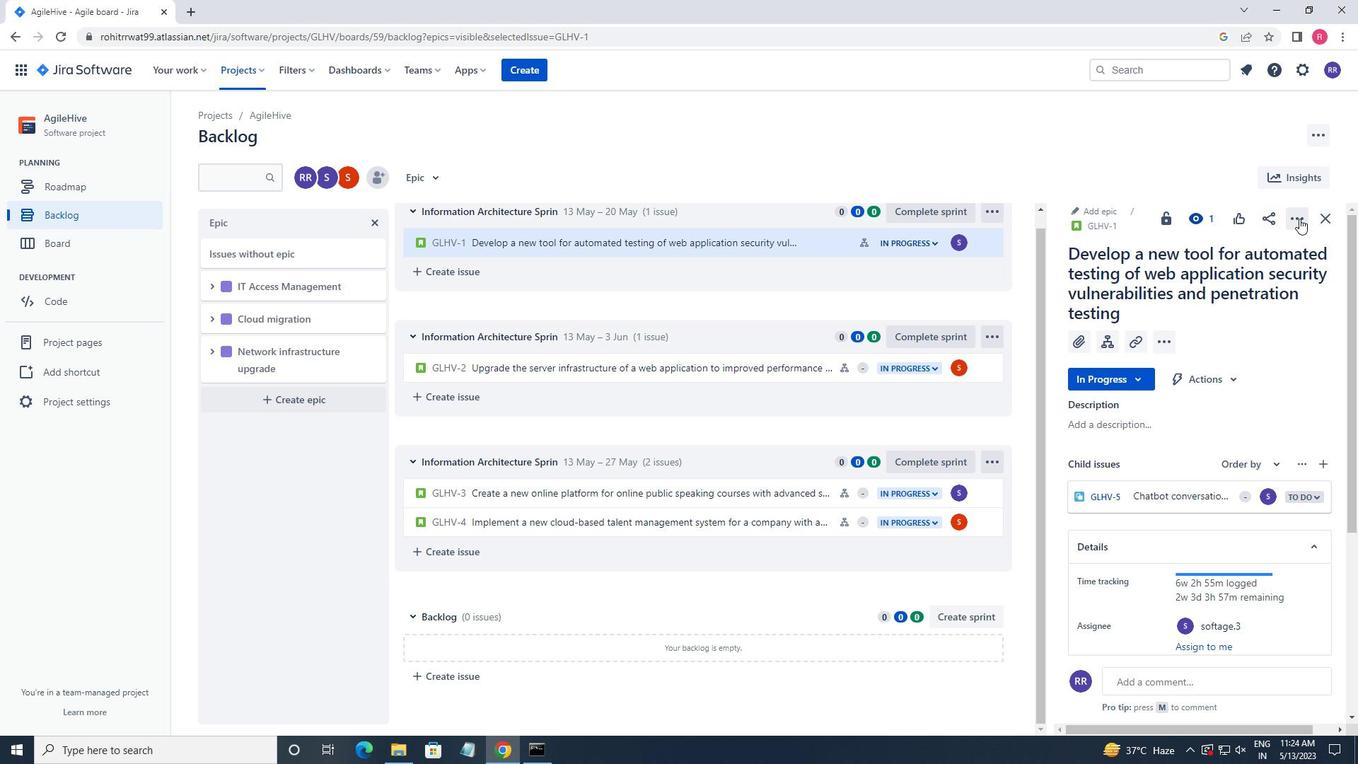 
Action: Mouse moved to (1246, 290)
Screenshot: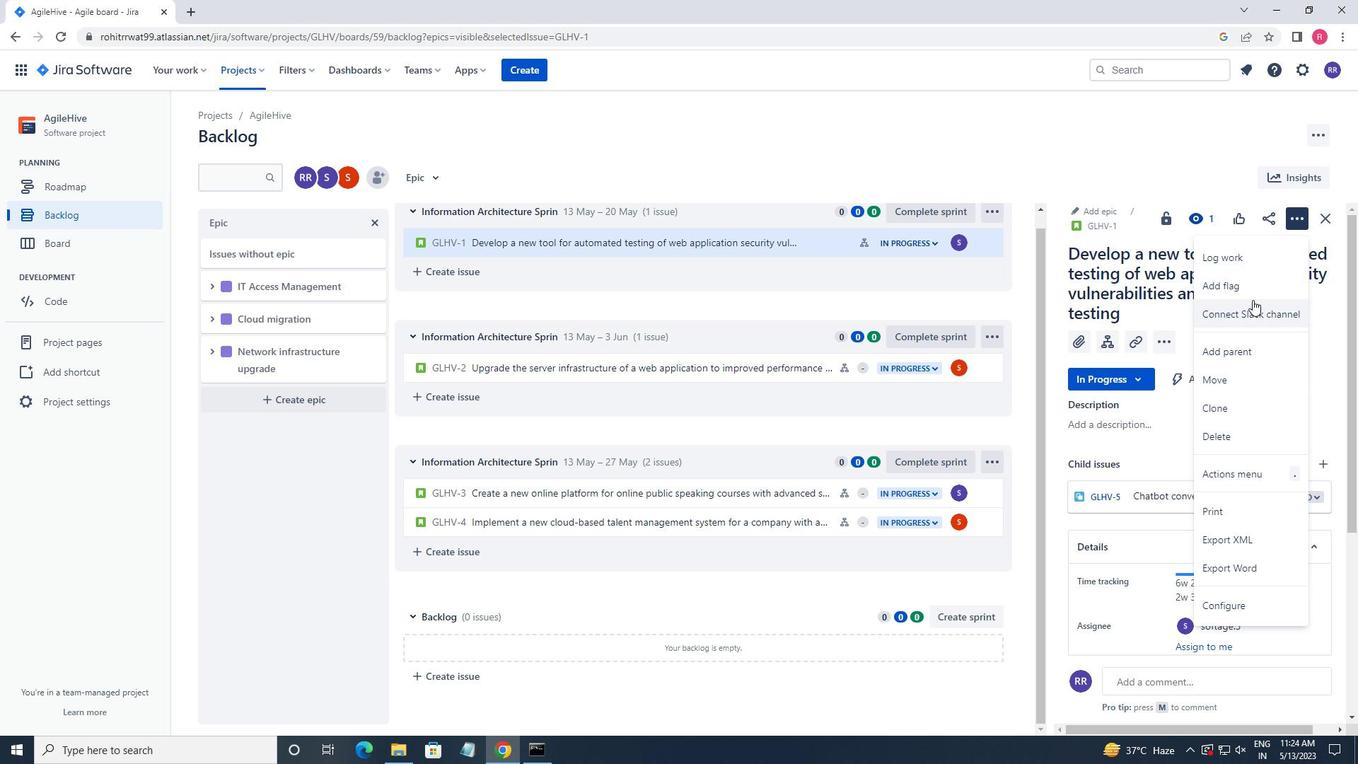 
Action: Mouse pressed left at (1246, 290)
Screenshot: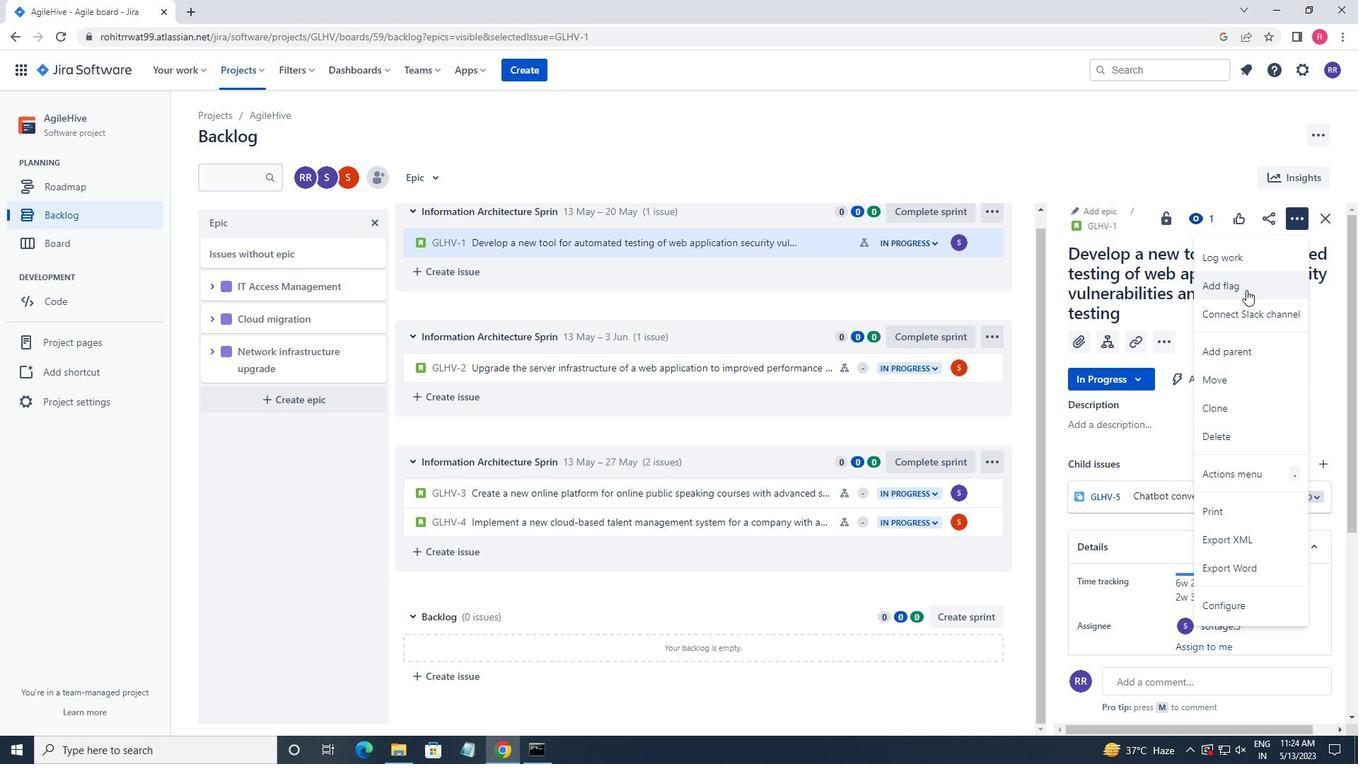
Action: Mouse moved to (796, 238)
Screenshot: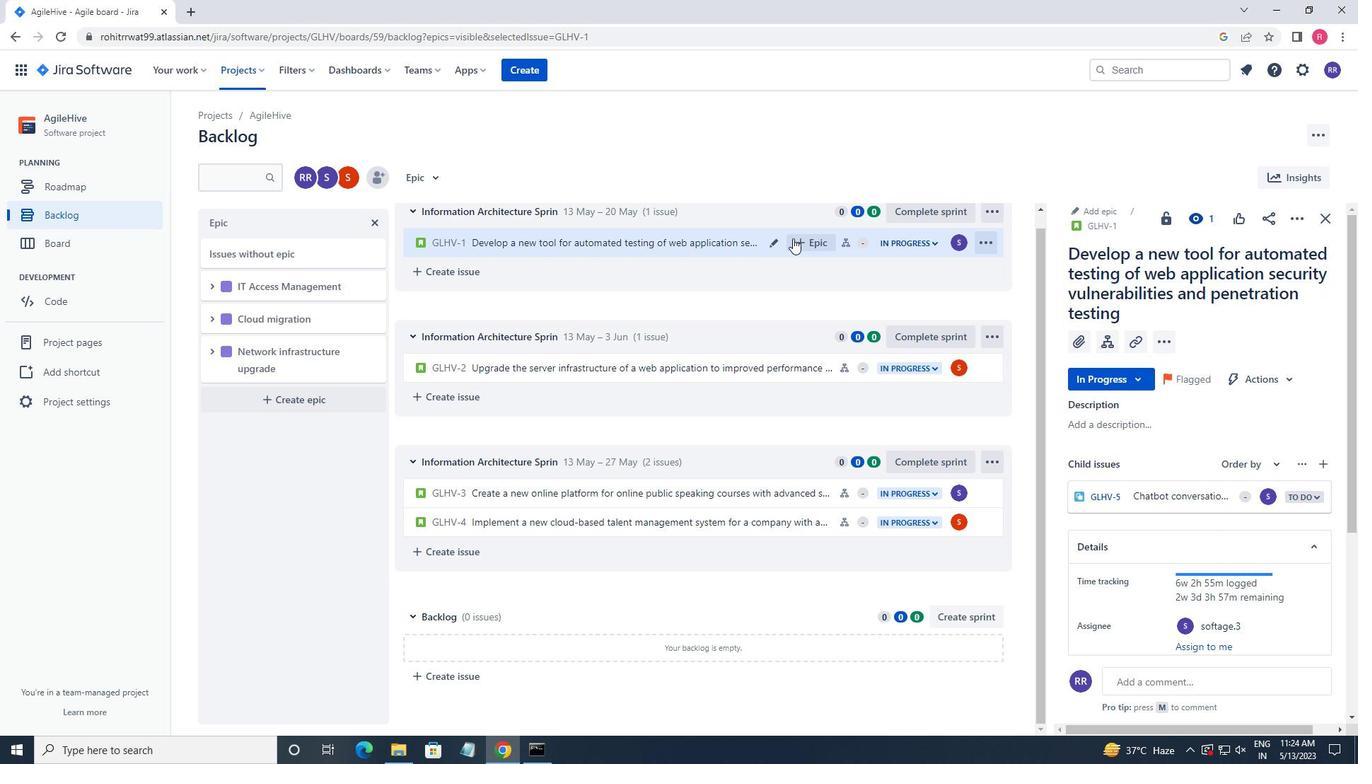 
Action: Mouse pressed left at (796, 238)
Screenshot: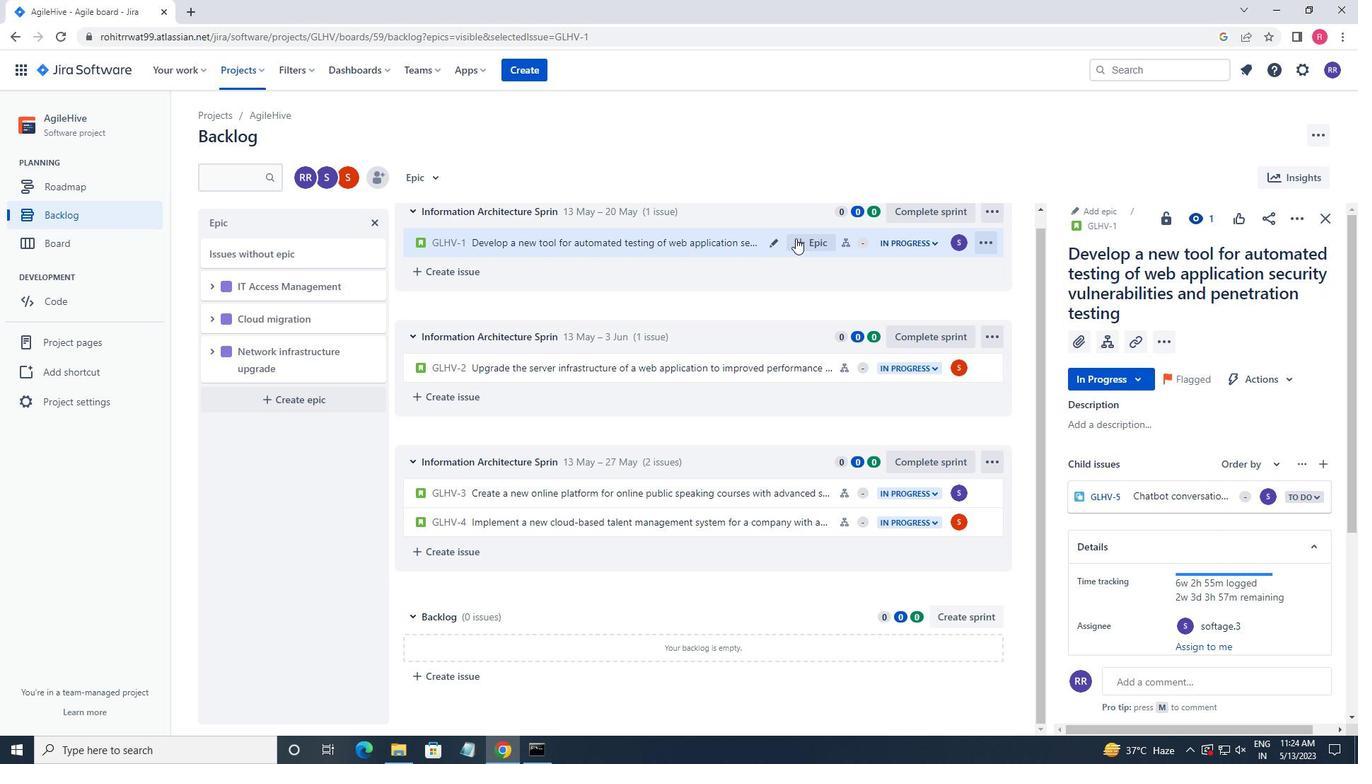 
Action: Mouse moved to (866, 341)
Screenshot: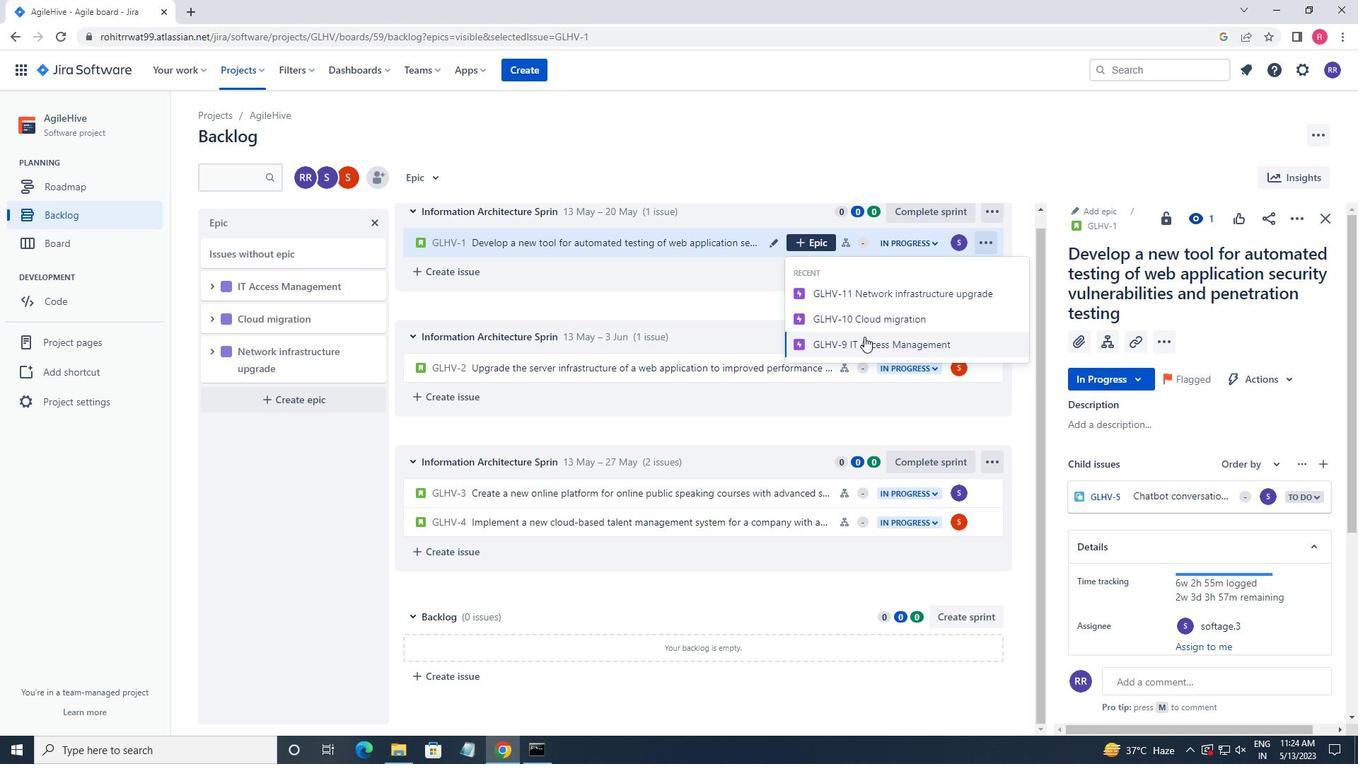 
Action: Mouse pressed left at (866, 341)
Screenshot: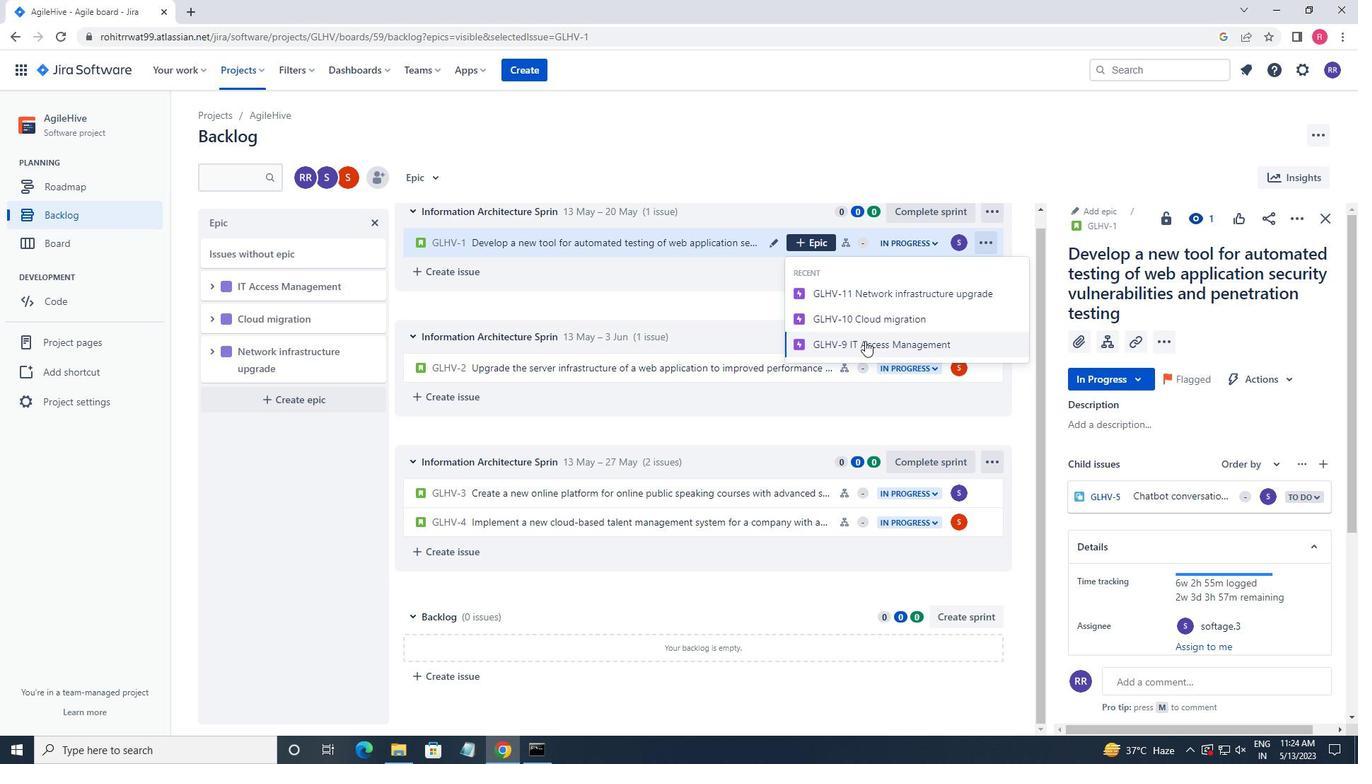 
Action: Mouse moved to (781, 377)
Screenshot: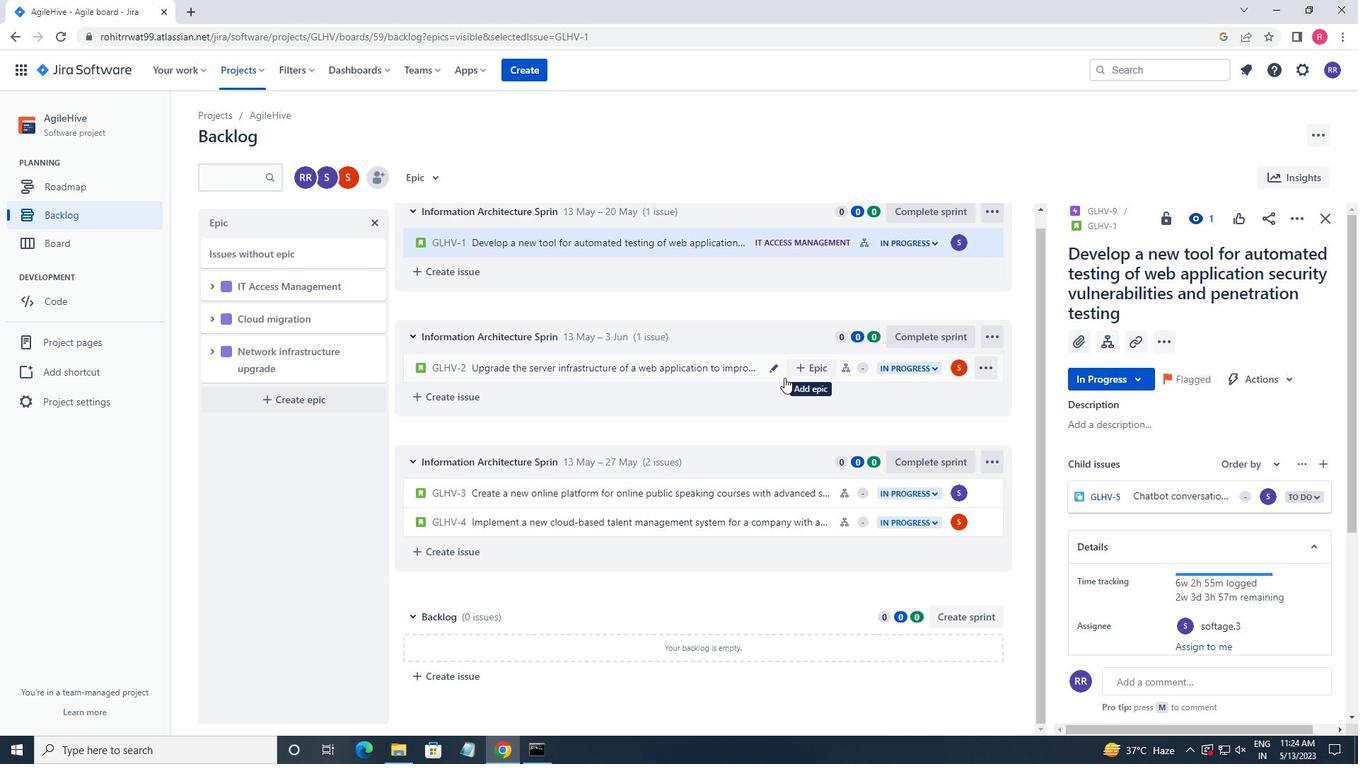 
Action: Mouse pressed left at (781, 377)
Screenshot: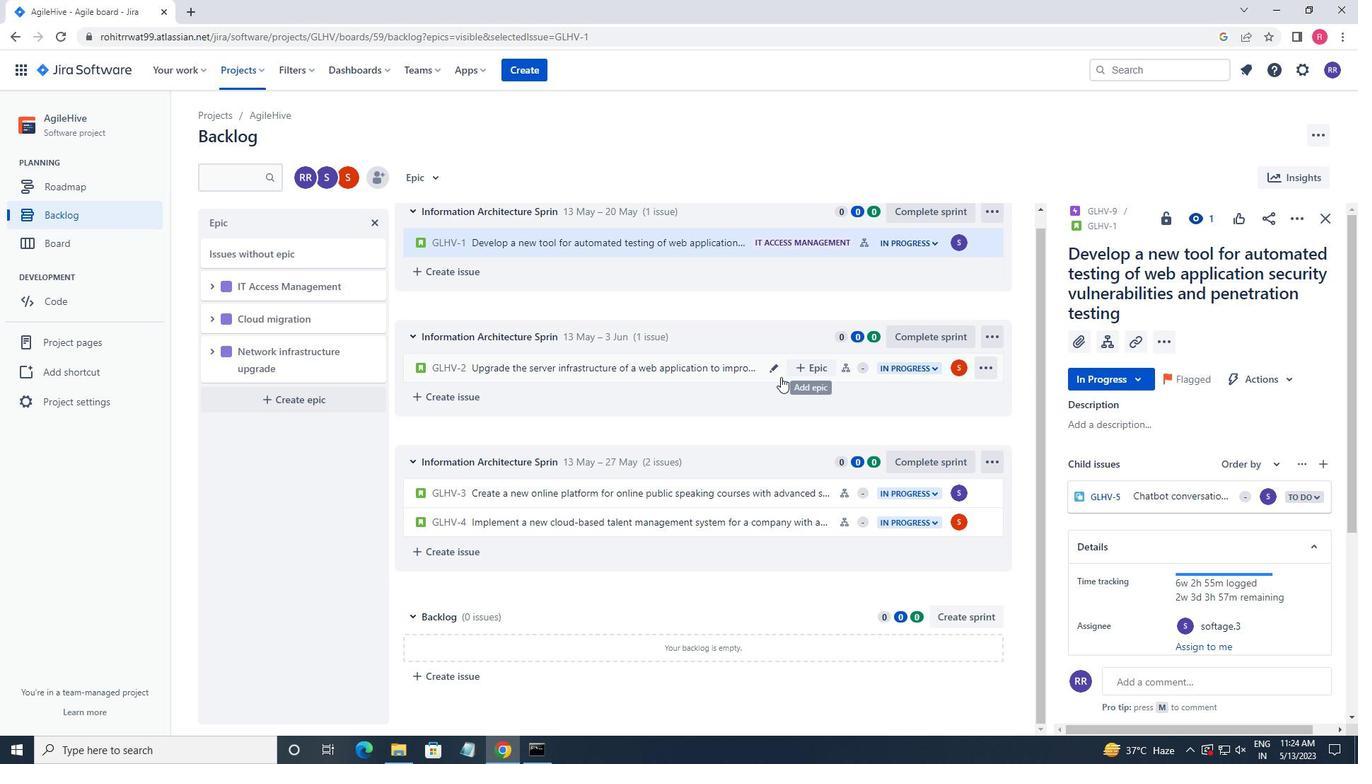 
Action: Mouse moved to (1286, 219)
Screenshot: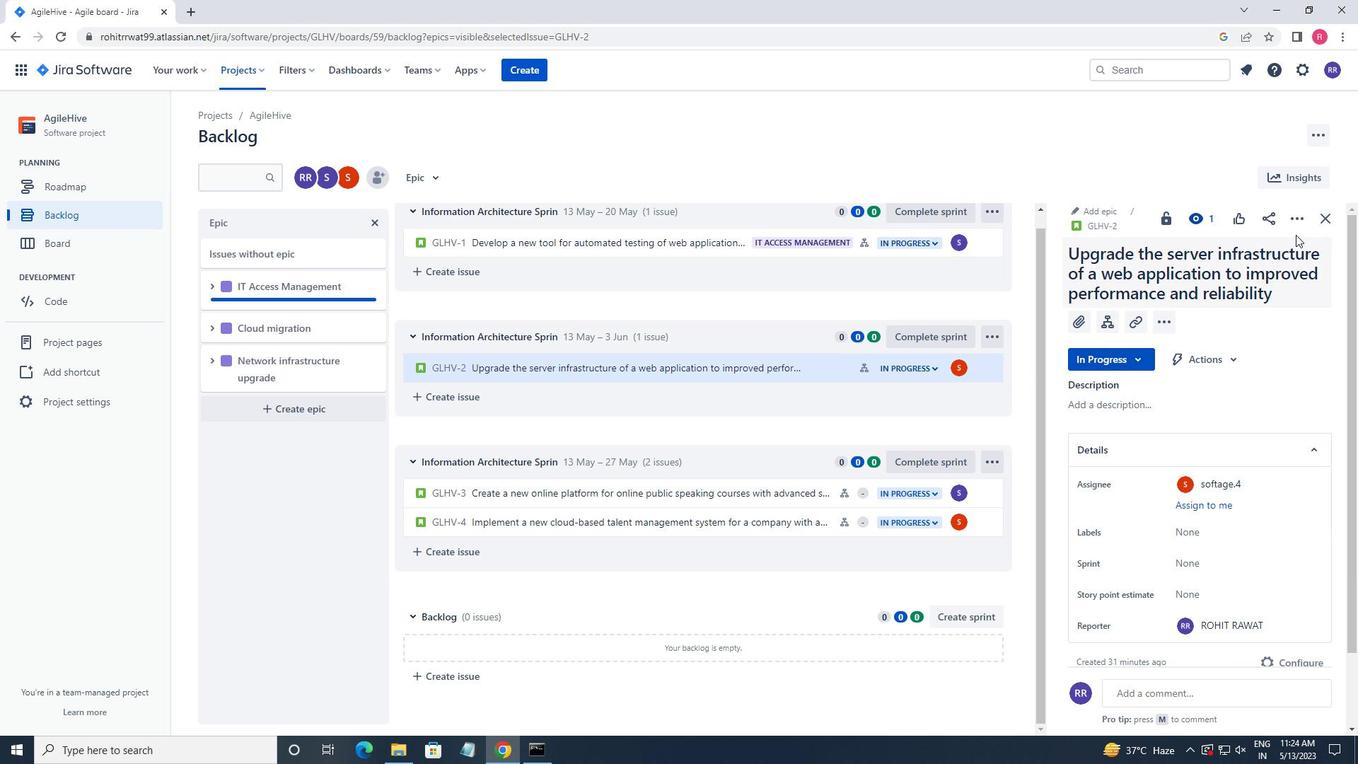 
Action: Mouse pressed left at (1286, 219)
Screenshot: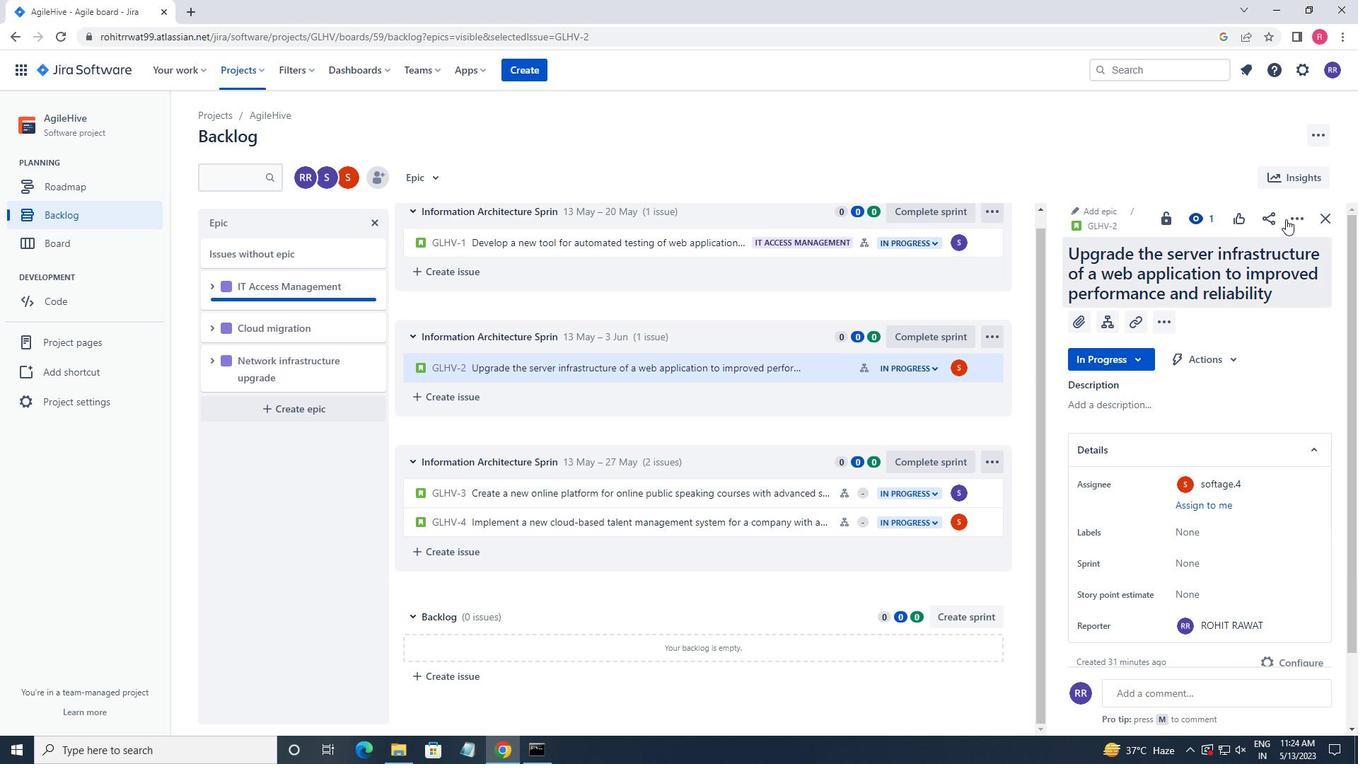 
Action: Mouse moved to (1222, 265)
Screenshot: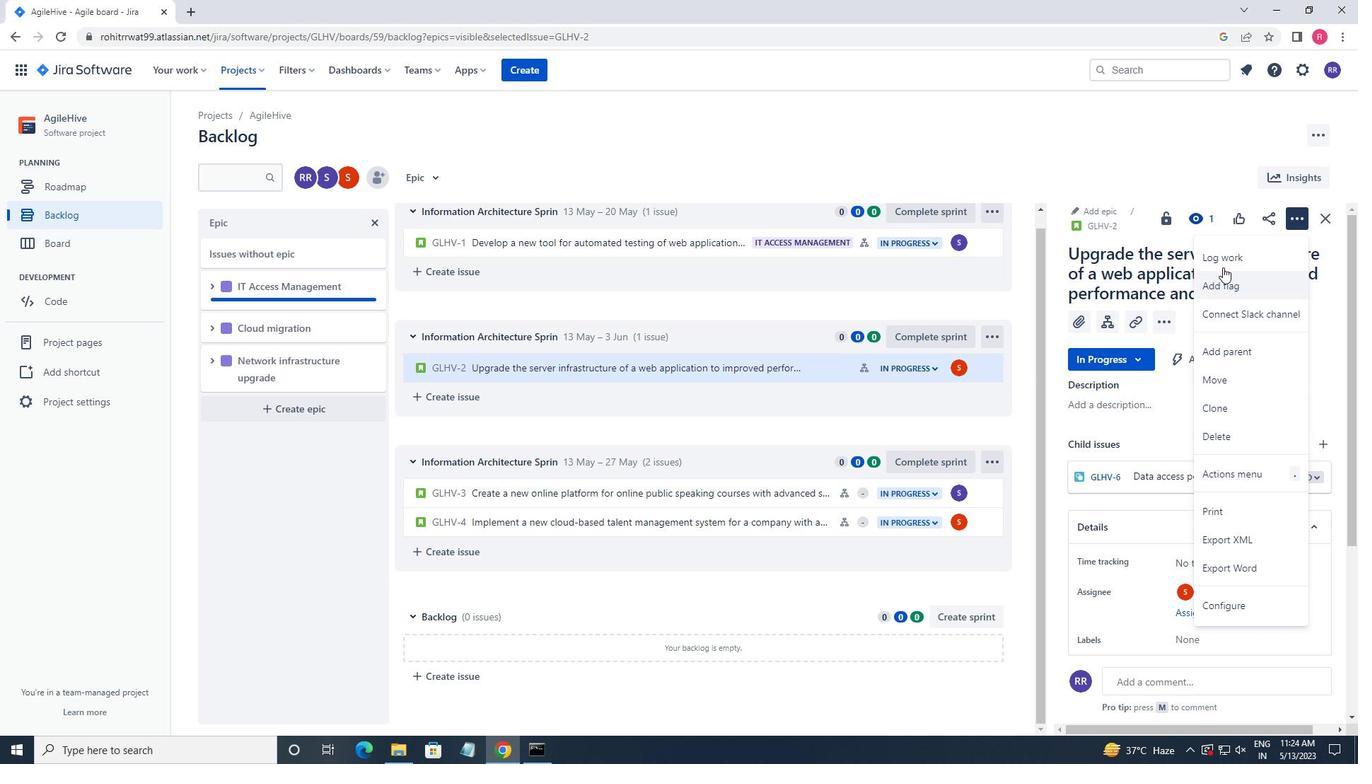 
Action: Mouse pressed left at (1222, 265)
Screenshot: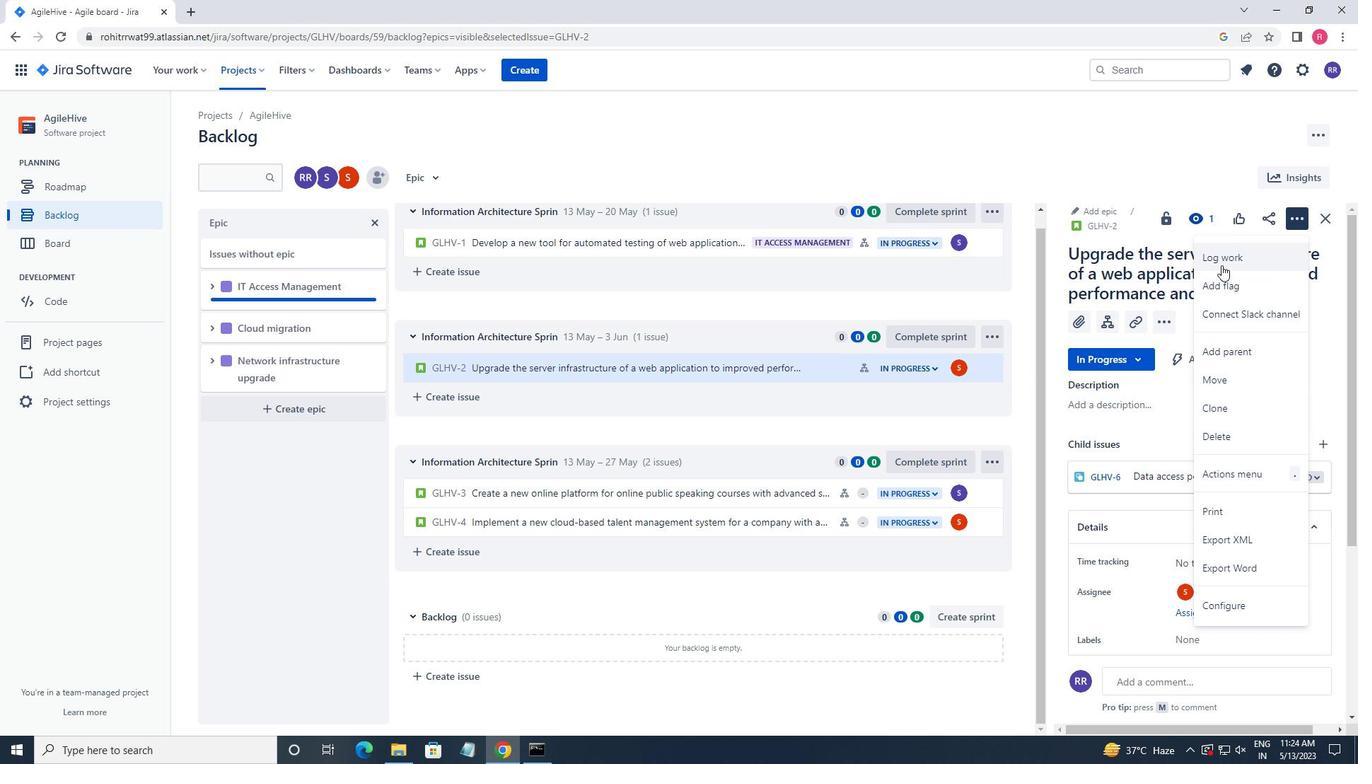 
Action: Key pressed 3w<Key.space>3d<Key.space>17h<Key.space>31m<Key.tab>2w<Key.space>1d<Key.space>4h<Key.space>50m
Screenshot: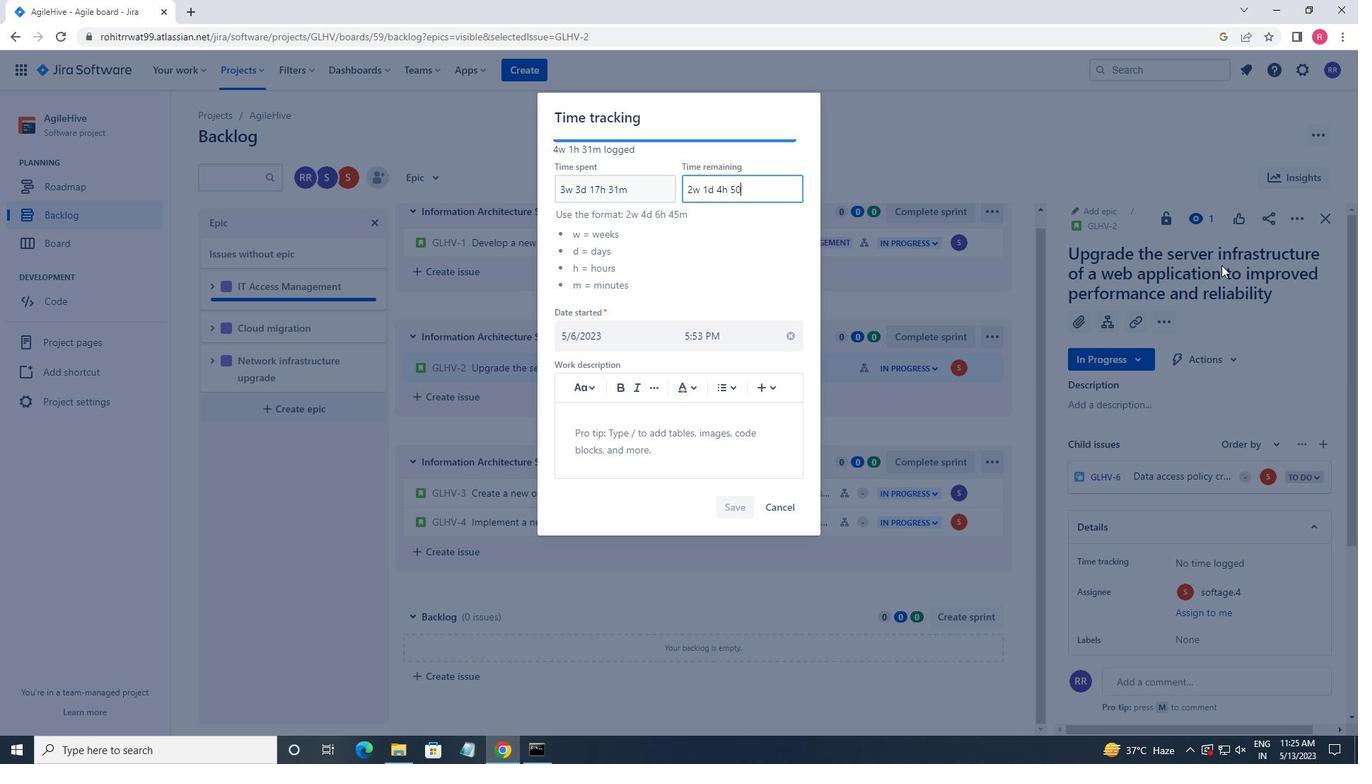 
Action: Mouse moved to (732, 508)
Screenshot: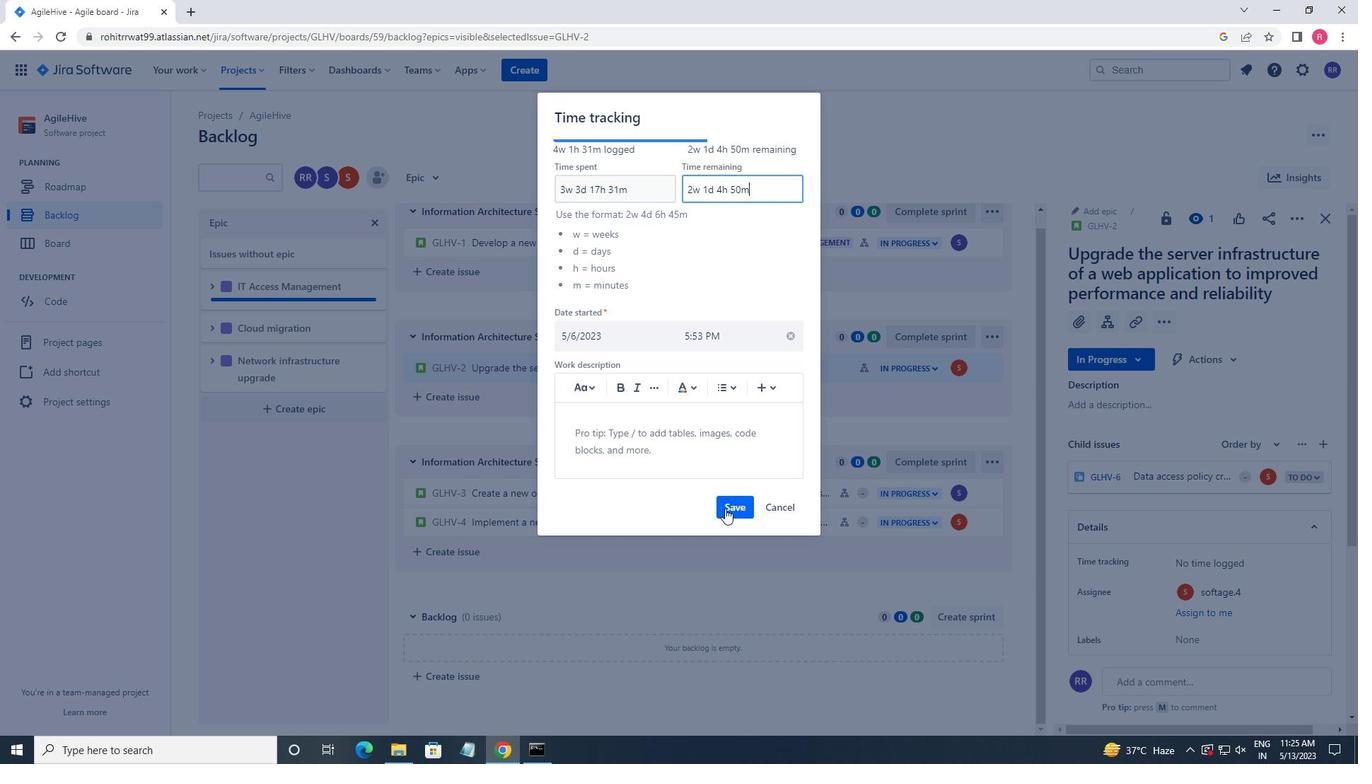 
Action: Mouse pressed left at (732, 508)
Screenshot: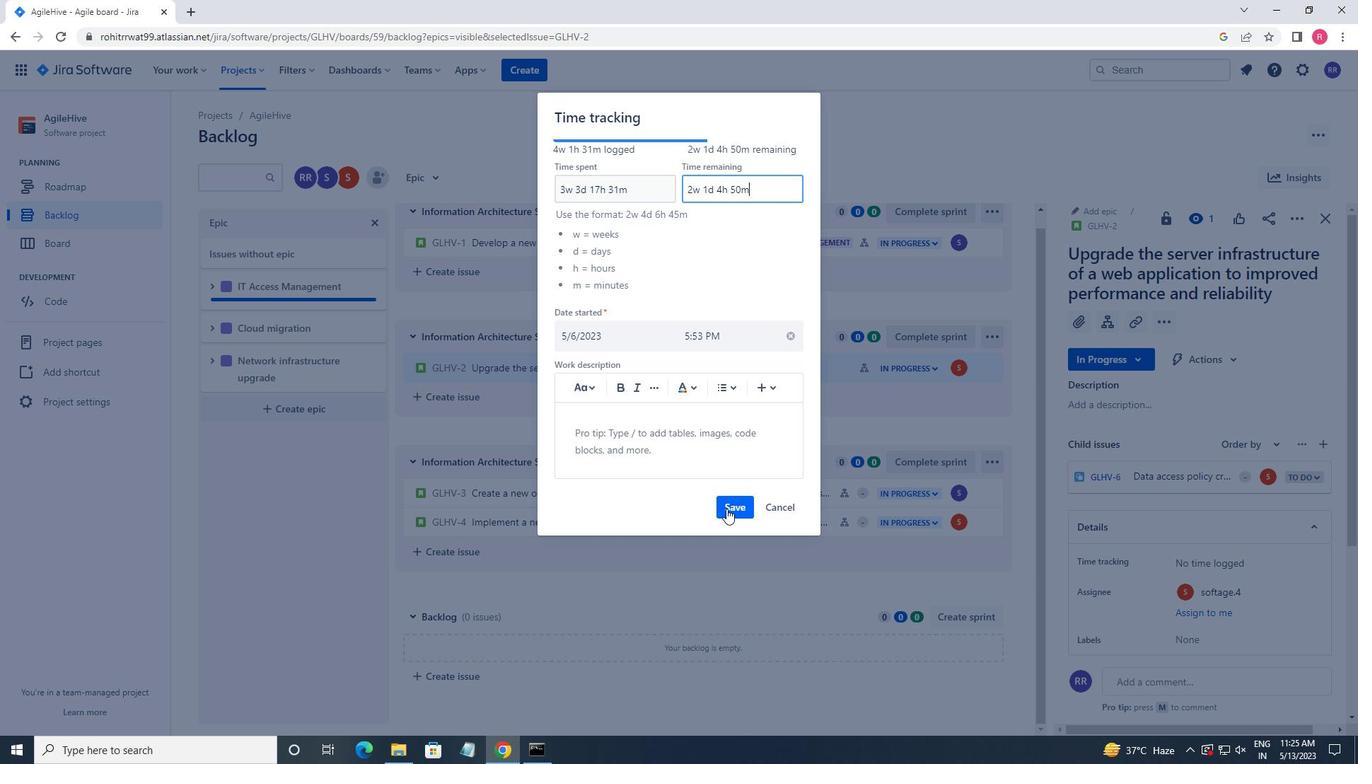 
Action: Mouse moved to (1302, 217)
Screenshot: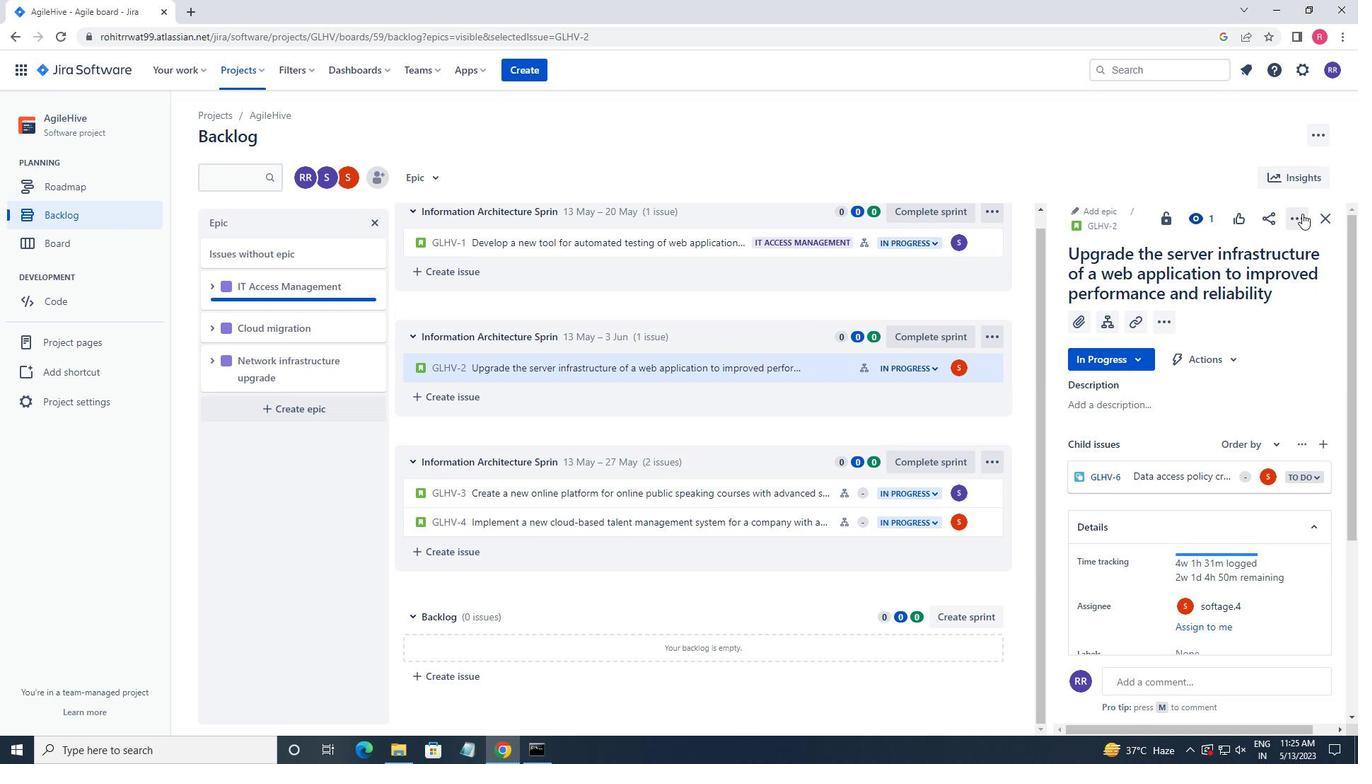
Action: Mouse pressed left at (1302, 217)
Screenshot: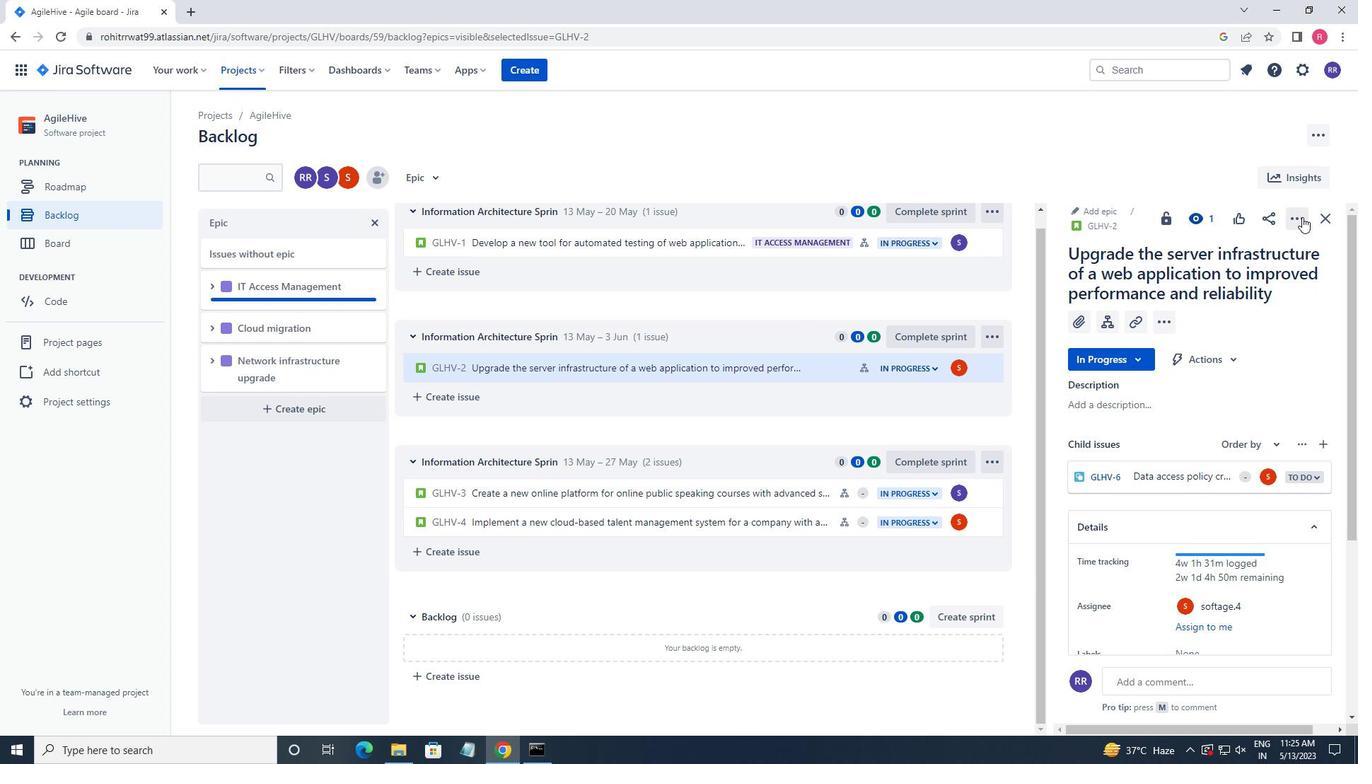 
Action: Mouse moved to (1242, 402)
Screenshot: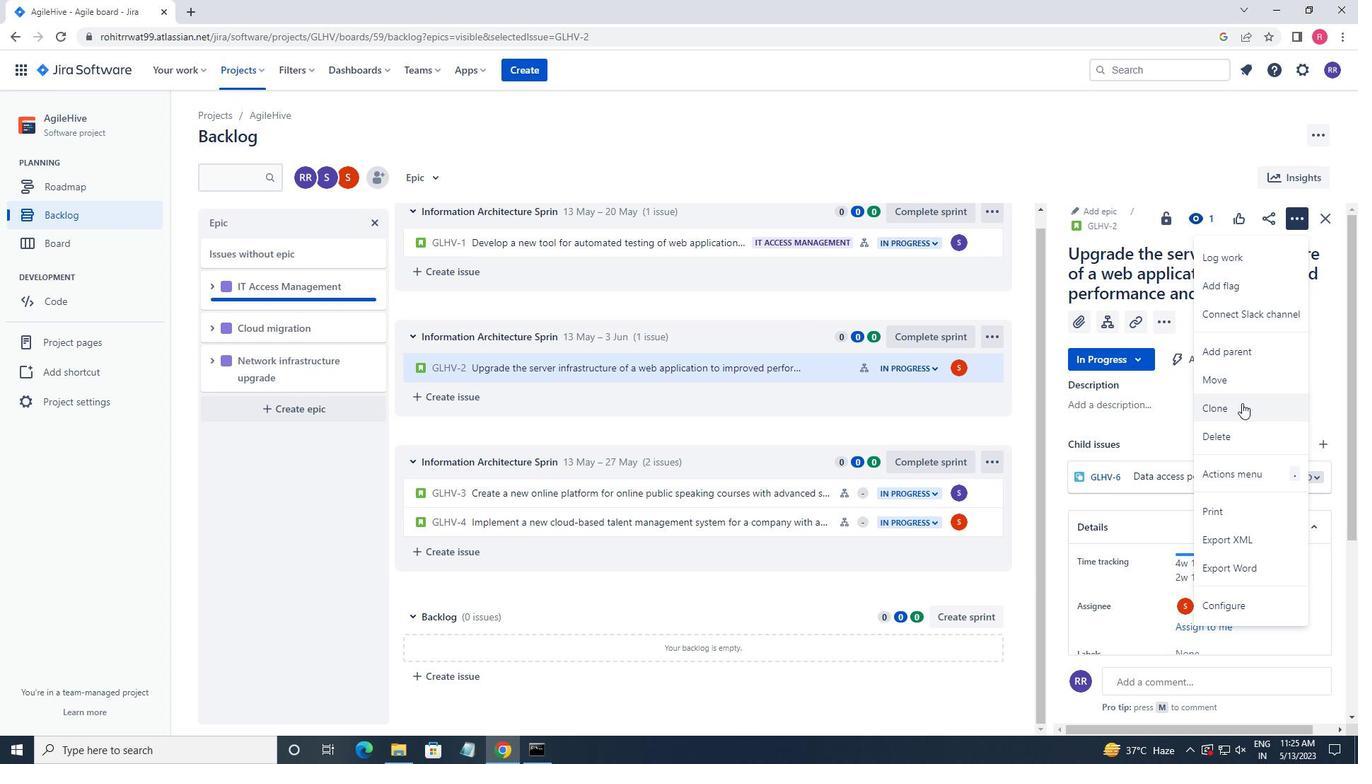 
Action: Mouse pressed left at (1242, 402)
Screenshot: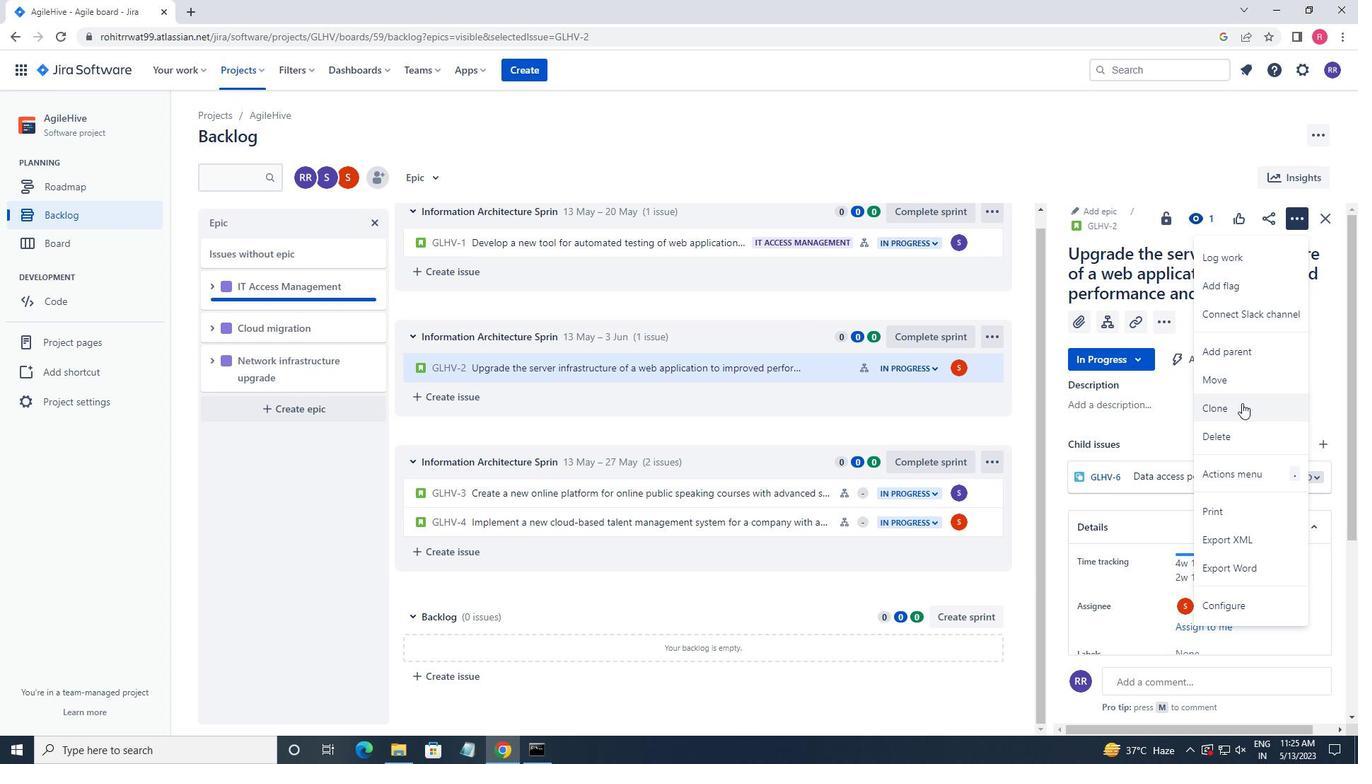 
Action: Mouse moved to (773, 307)
Screenshot: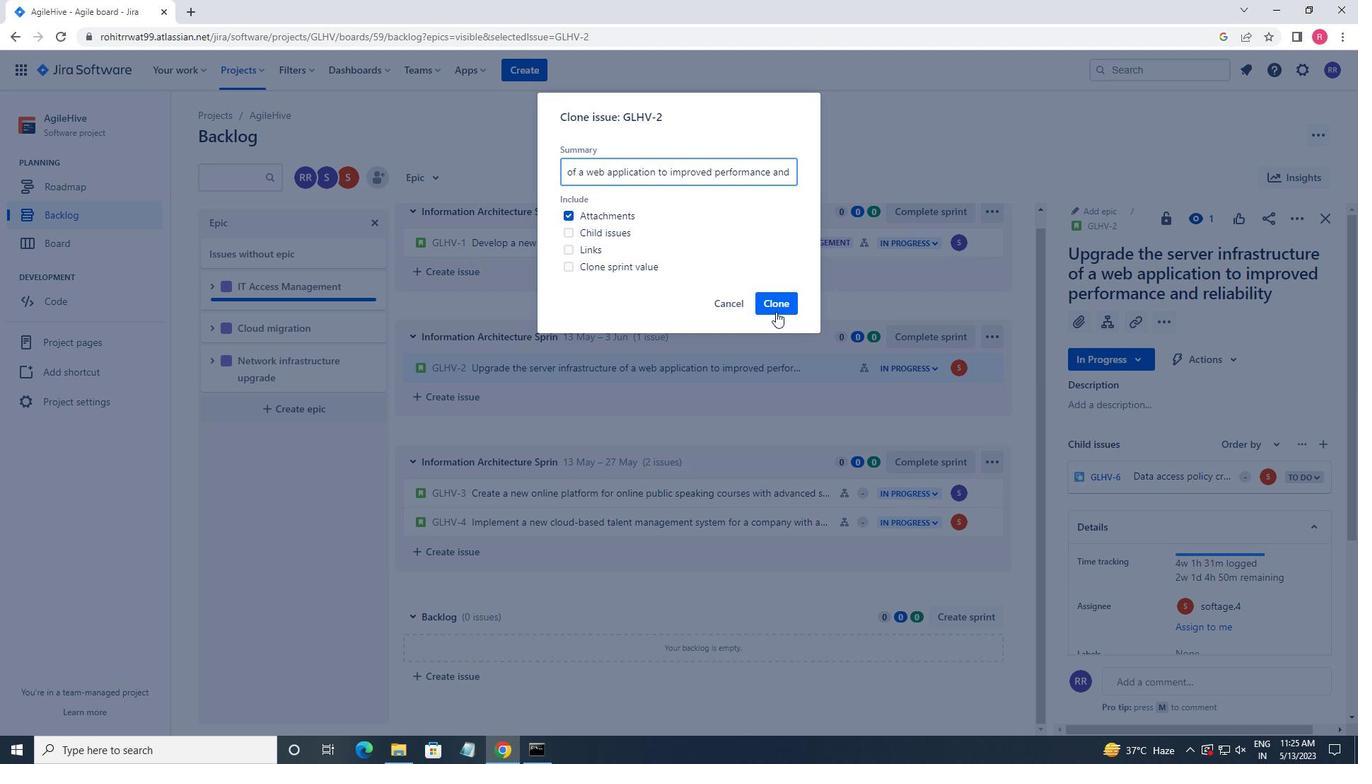 
Action: Mouse pressed left at (773, 307)
Screenshot: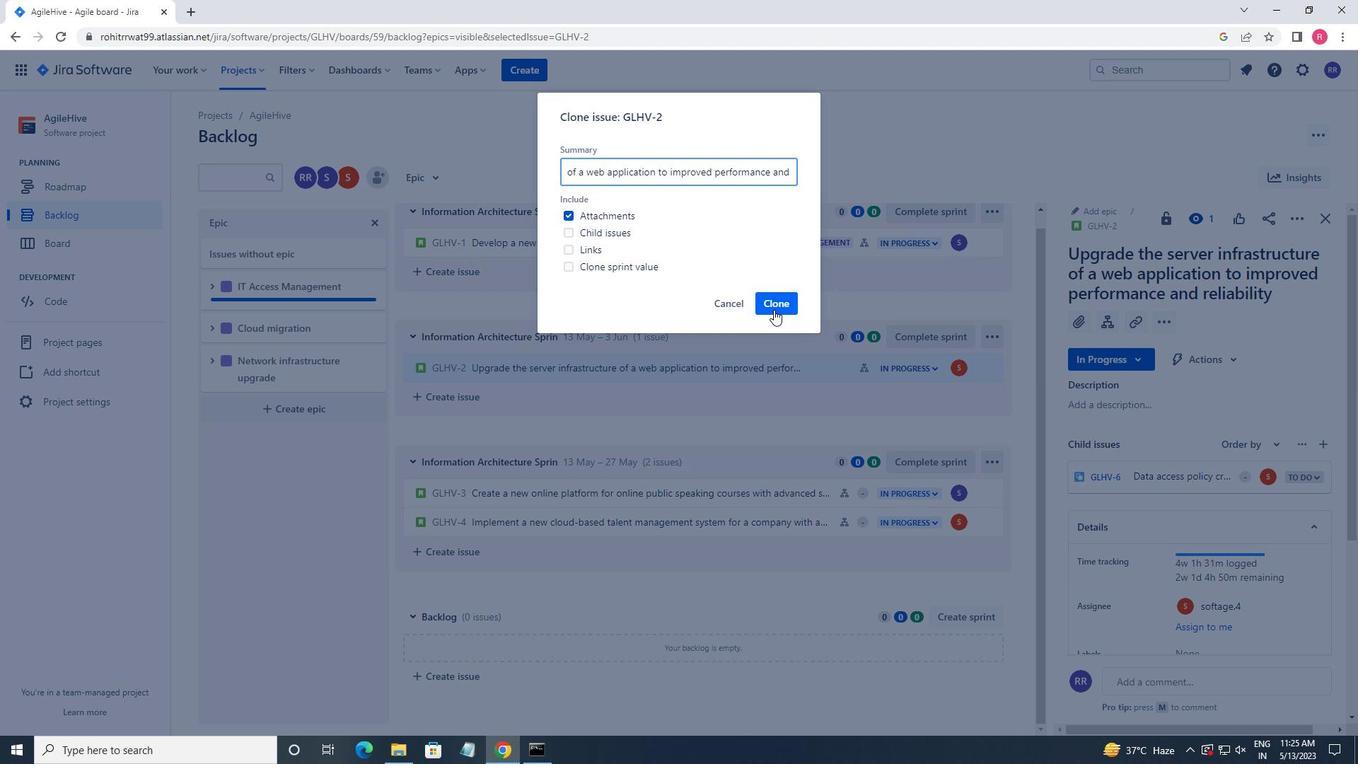 
Action: Mouse moved to (820, 370)
Screenshot: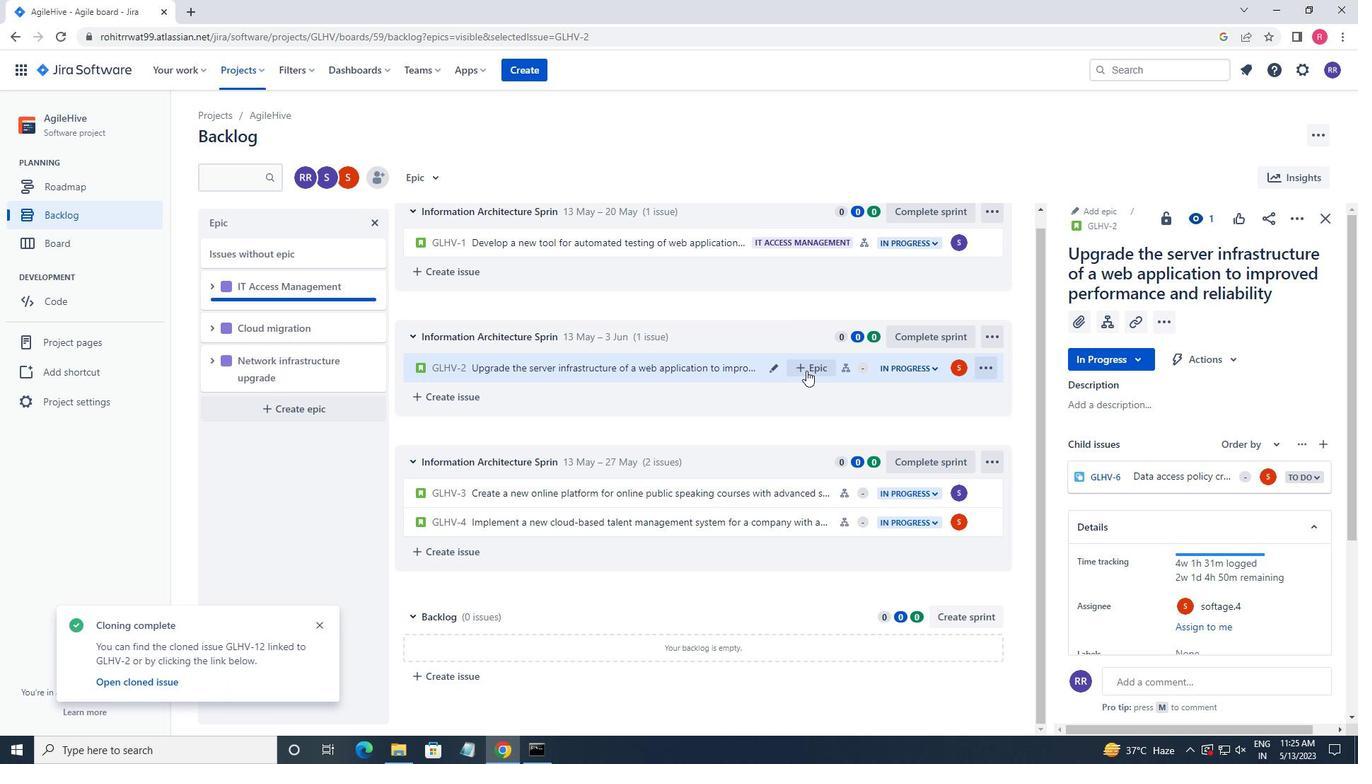 
Action: Mouse pressed left at (820, 370)
Screenshot: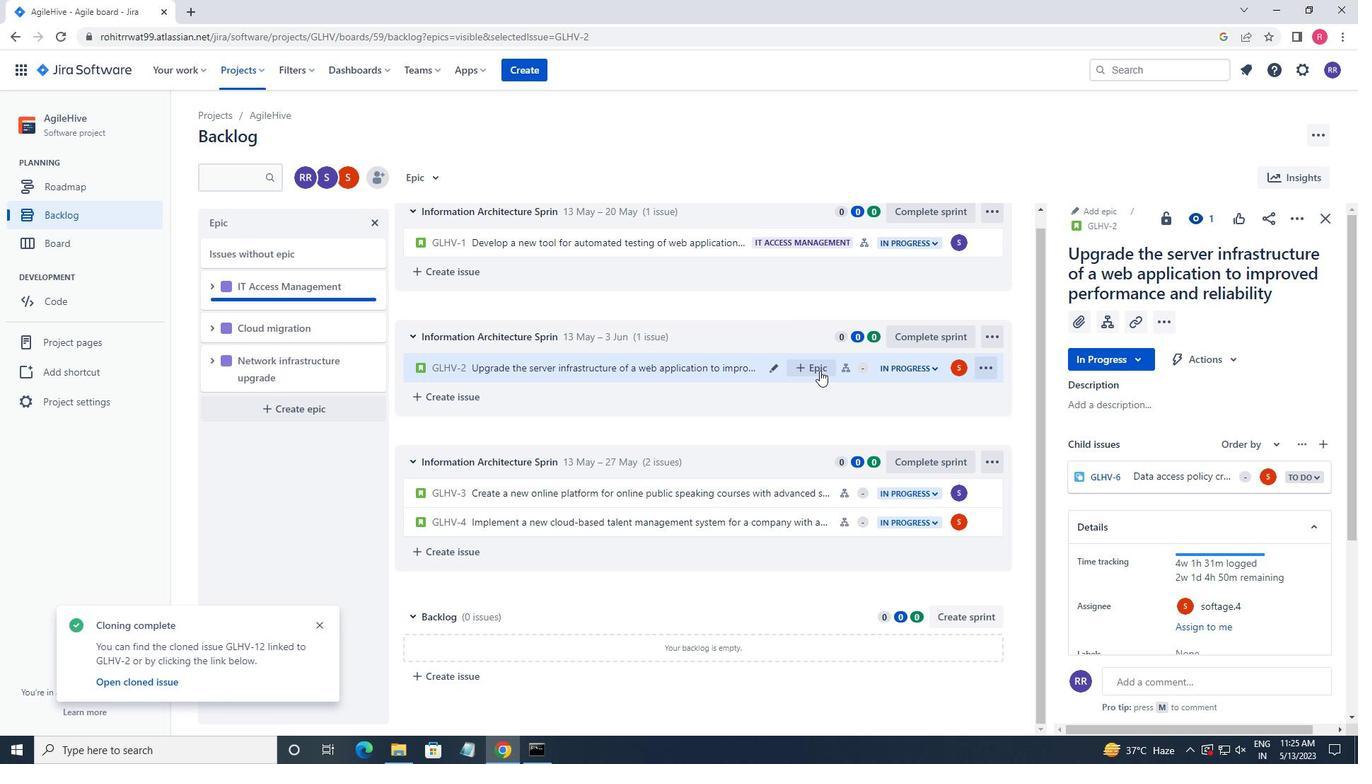 
Action: Mouse moved to (863, 464)
Screenshot: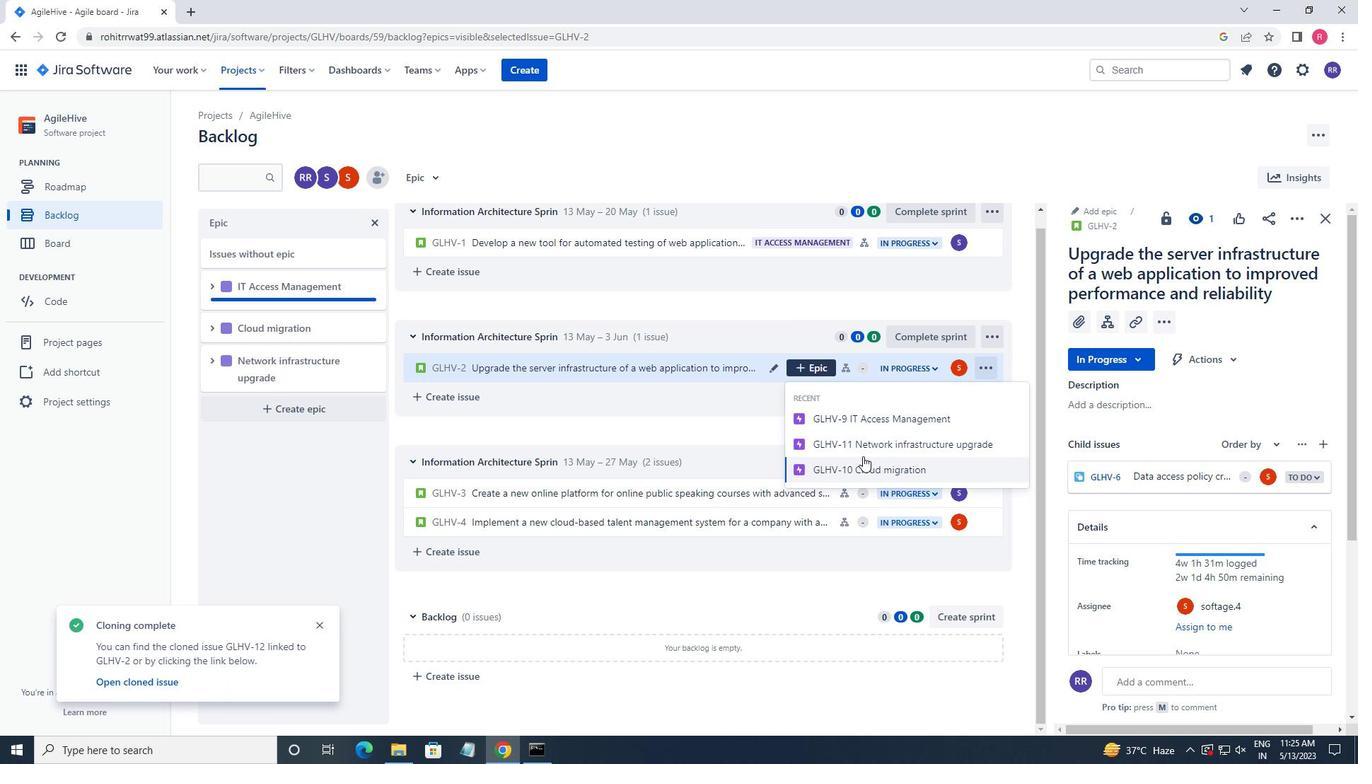 
Action: Mouse pressed left at (863, 464)
Screenshot: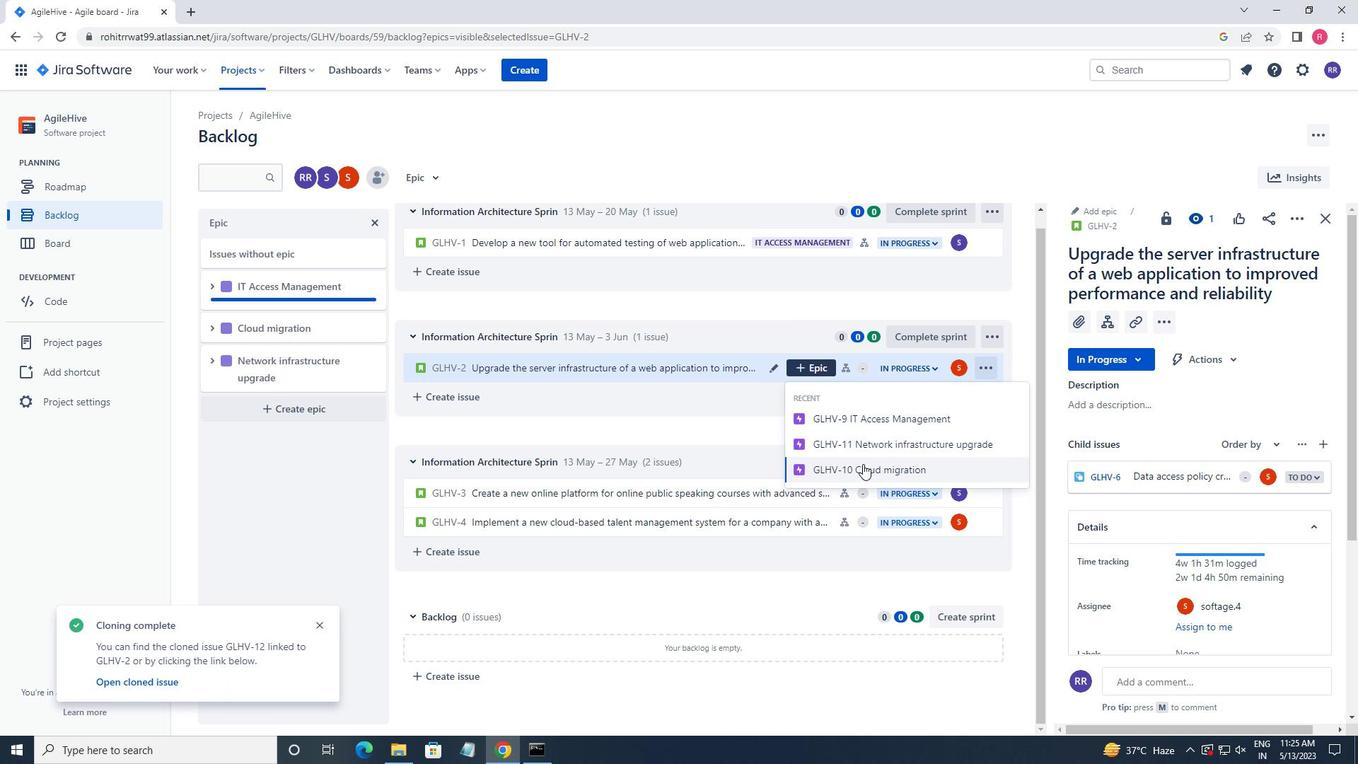 
